 Task: Look for space in Markham, Canada from 7th July, 2023 to 15th July, 2023 for 6 adults in price range Rs.15000 to Rs.20000. Place can be entire place with 3 bedrooms having 3 beds and 3 bathrooms. Property type can be house, flat, guest house. Booking option can be shelf check-in. Required host language is English.
Action: Mouse moved to (378, 125)
Screenshot: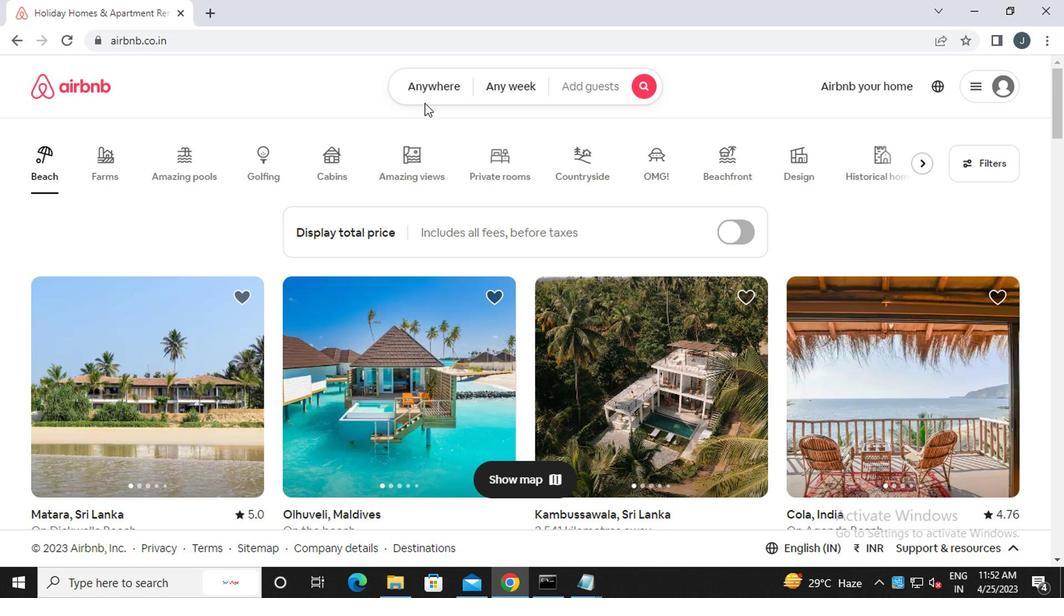
Action: Mouse pressed left at (378, 125)
Screenshot: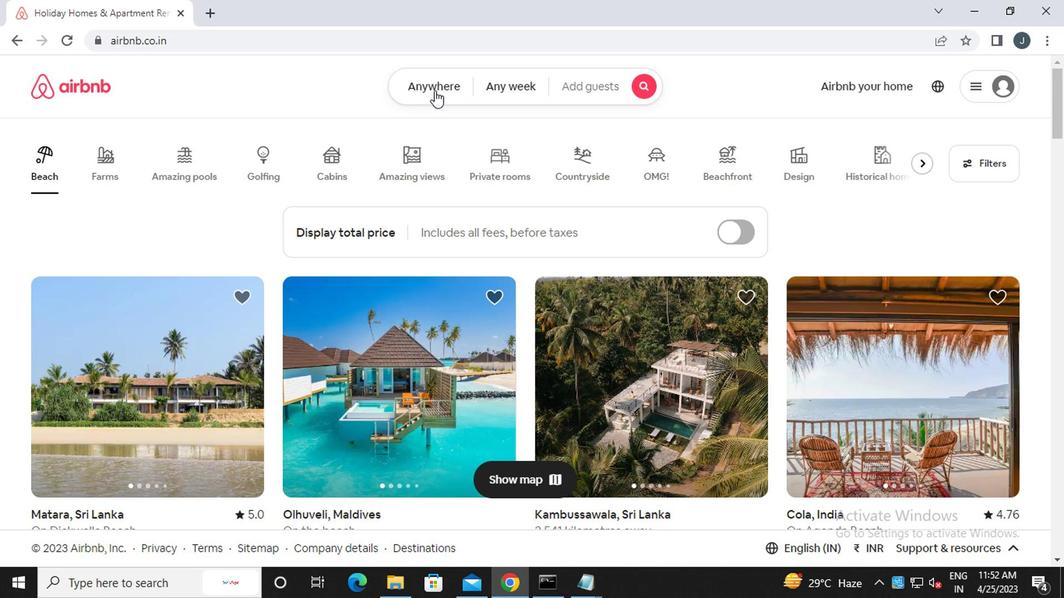 
Action: Mouse moved to (269, 172)
Screenshot: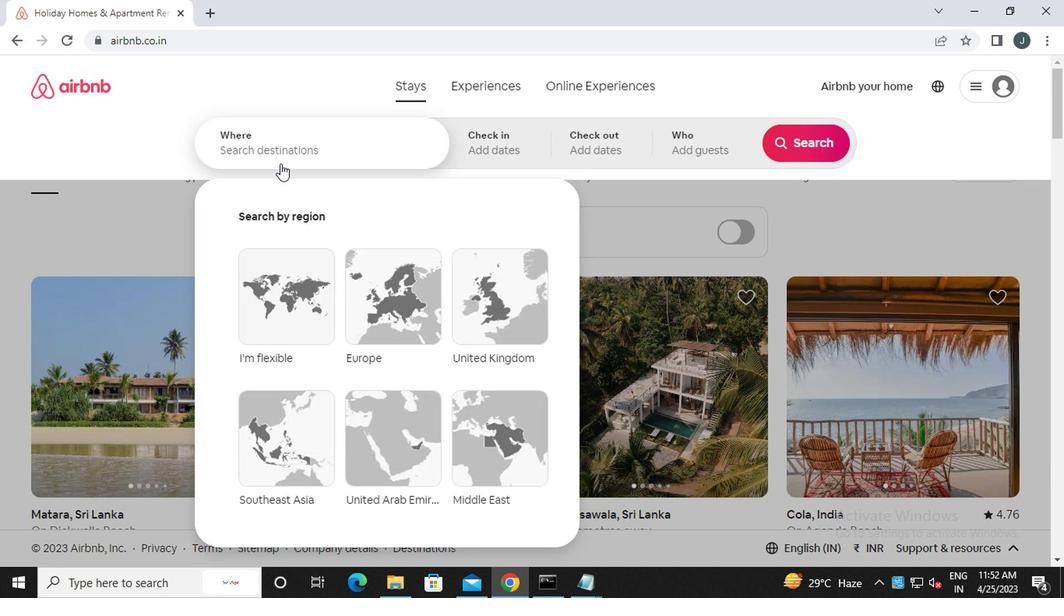 
Action: Mouse pressed left at (269, 172)
Screenshot: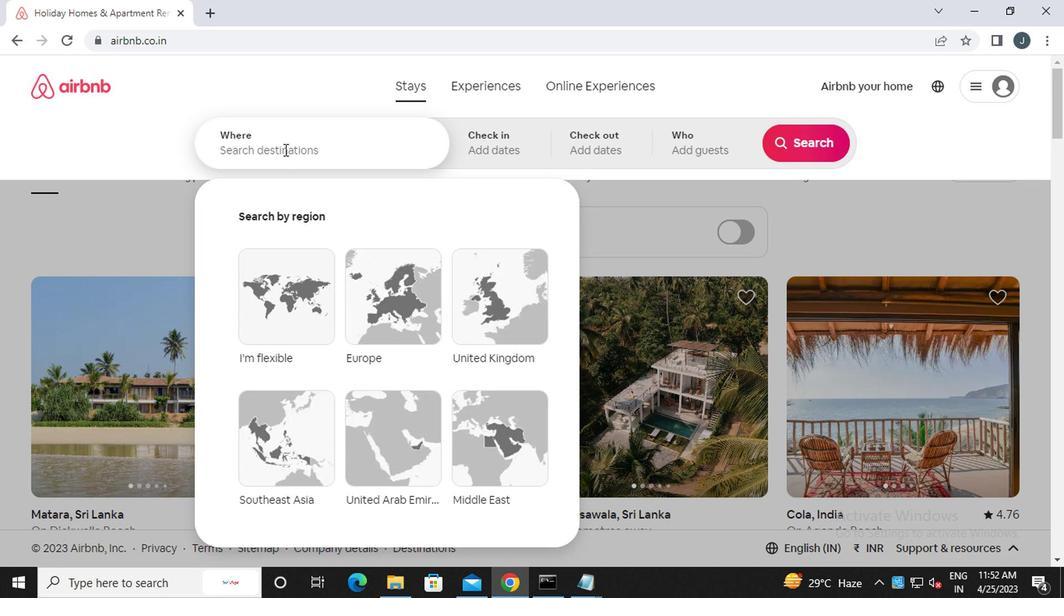 
Action: Key pressed m<Key.caps_lock>arkham,<Key.caps_lock>c<Key.caps_lock>anada
Screenshot: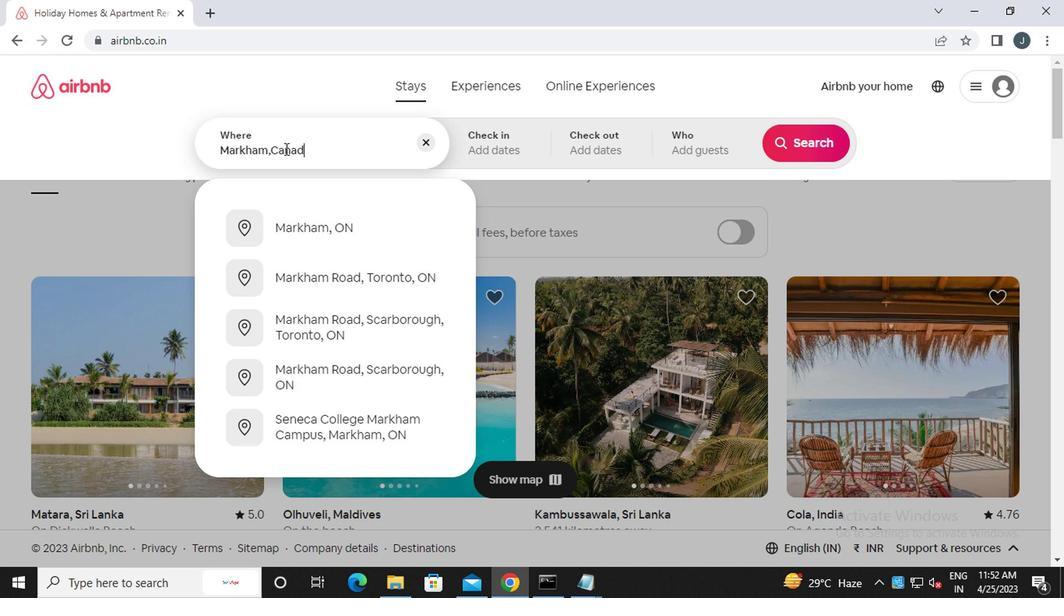 
Action: Mouse moved to (419, 170)
Screenshot: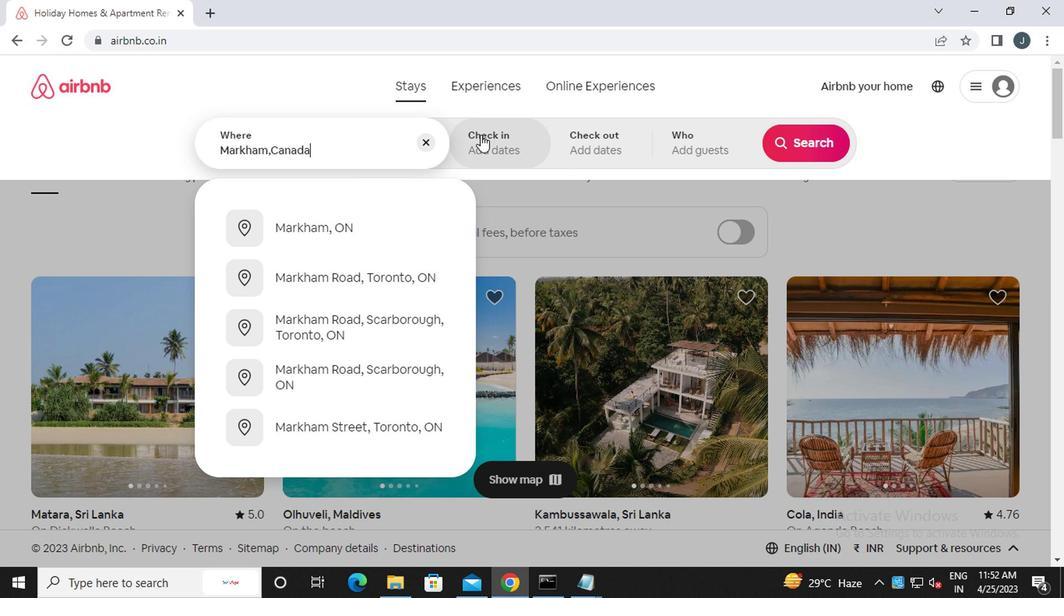 
Action: Mouse pressed left at (419, 170)
Screenshot: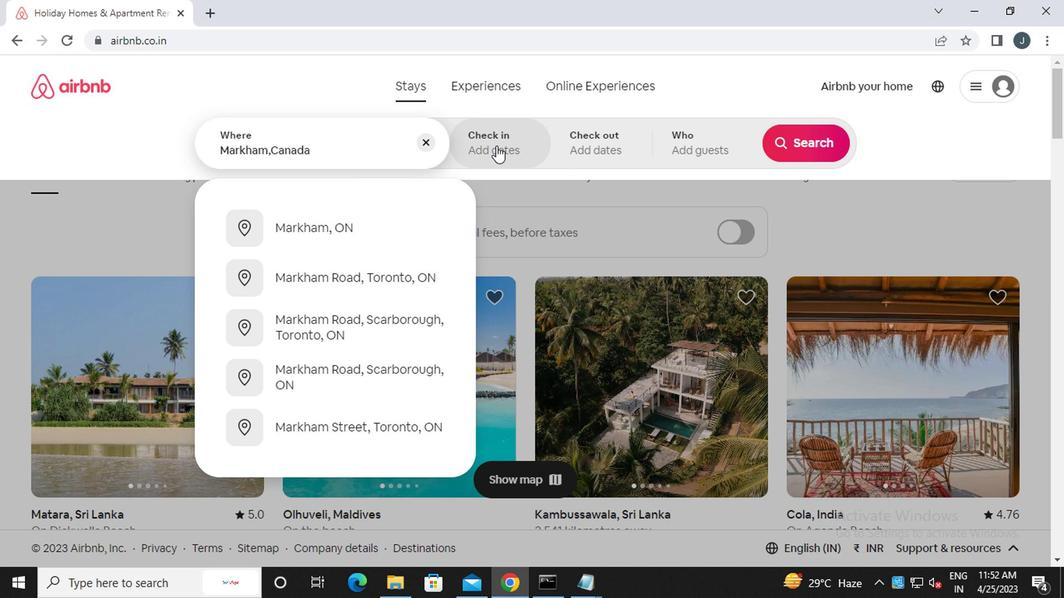 
Action: Mouse moved to (633, 253)
Screenshot: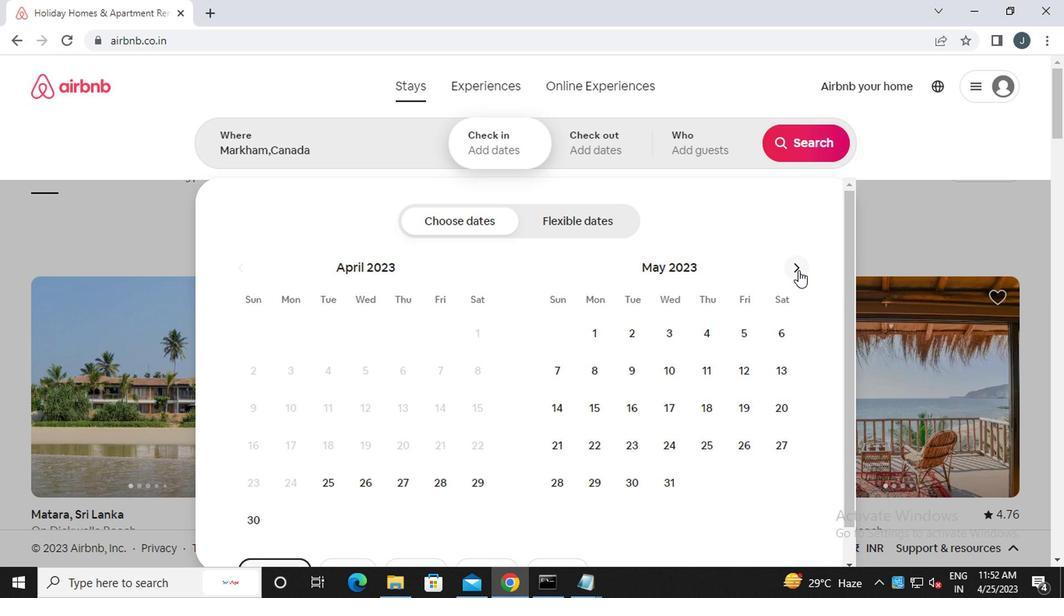 
Action: Mouse pressed left at (633, 253)
Screenshot: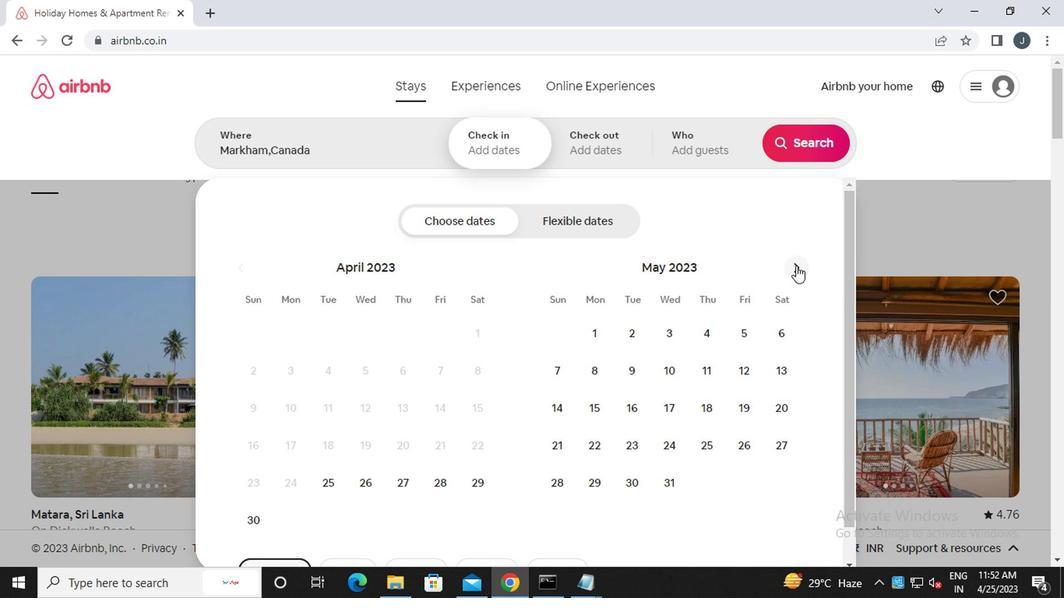 
Action: Mouse pressed left at (633, 253)
Screenshot: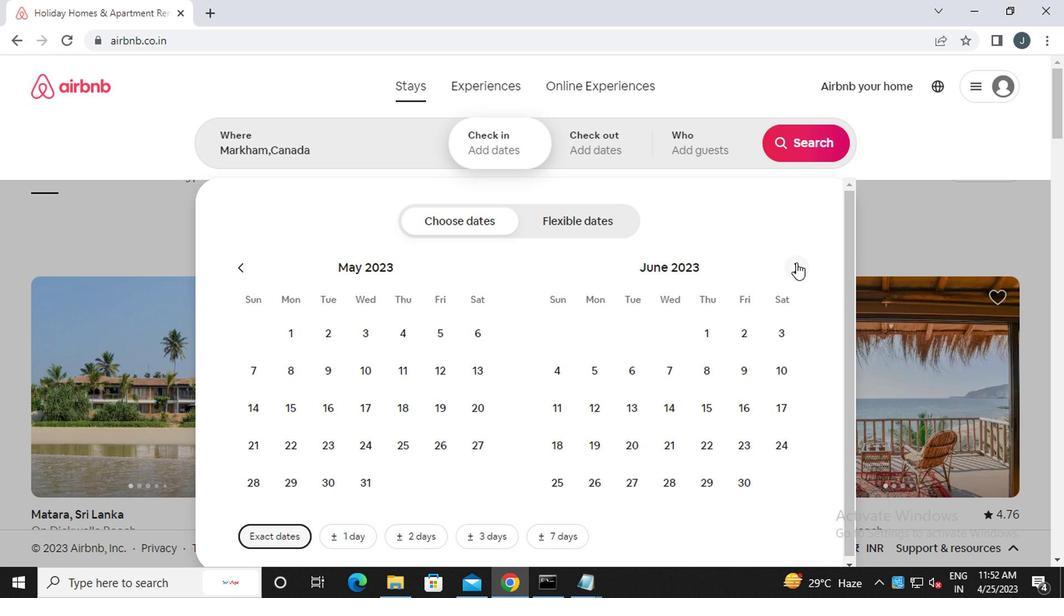 
Action: Mouse moved to (594, 334)
Screenshot: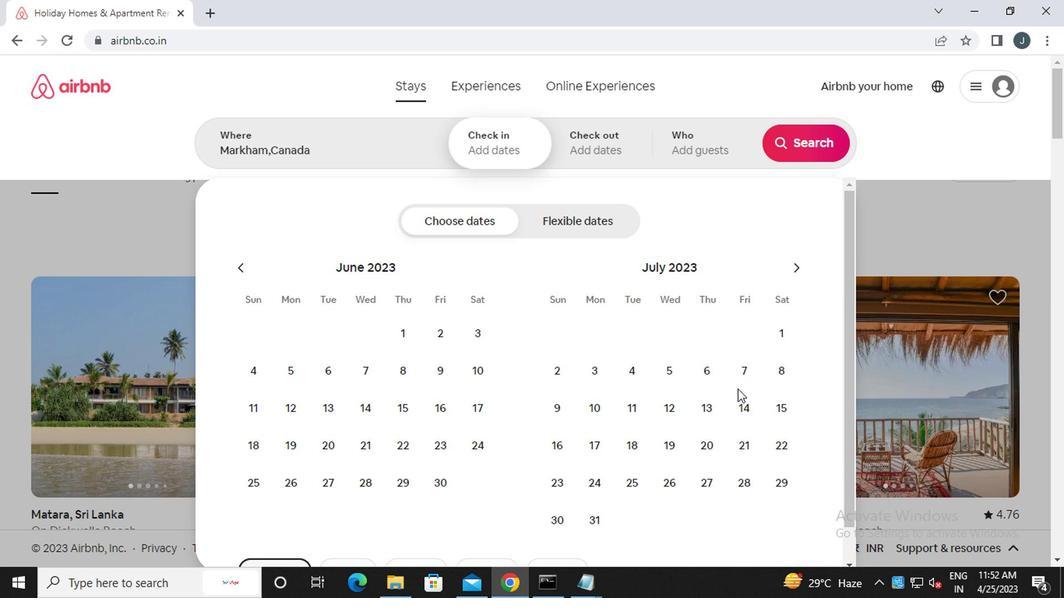 
Action: Mouse pressed left at (594, 334)
Screenshot: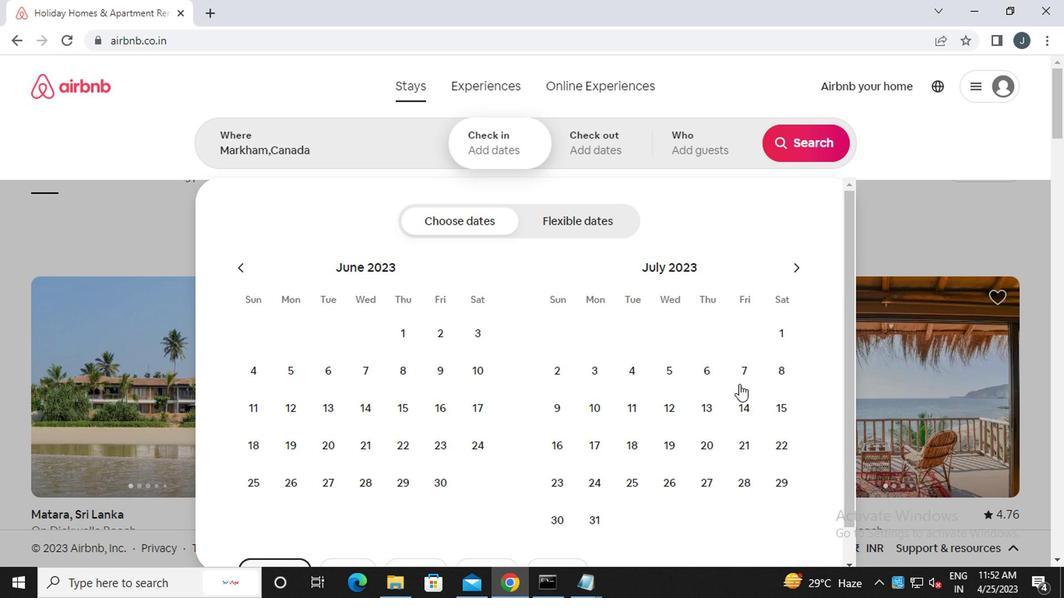 
Action: Mouse moved to (621, 353)
Screenshot: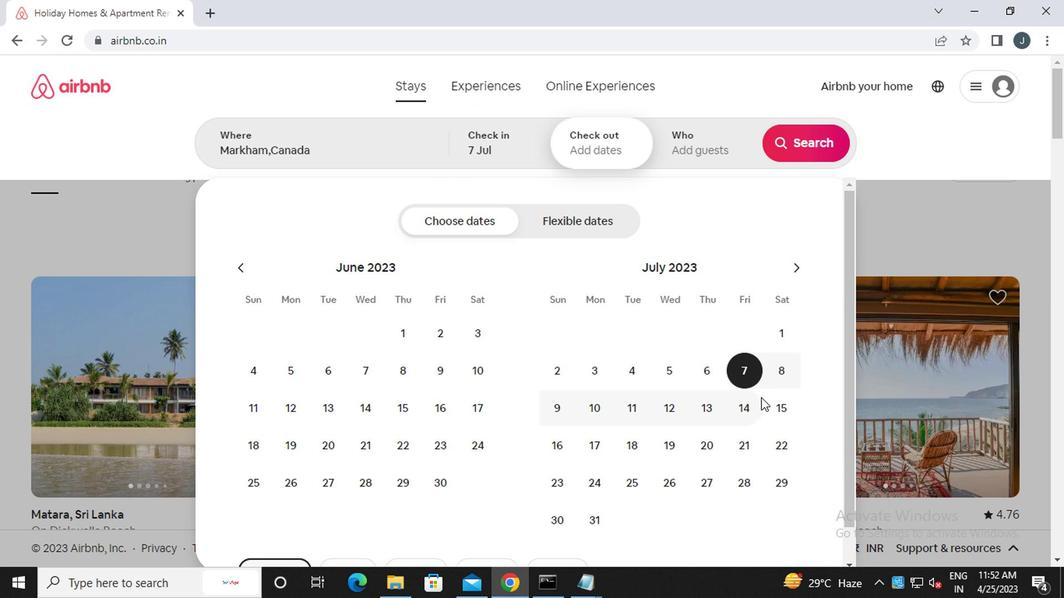 
Action: Mouse pressed left at (621, 353)
Screenshot: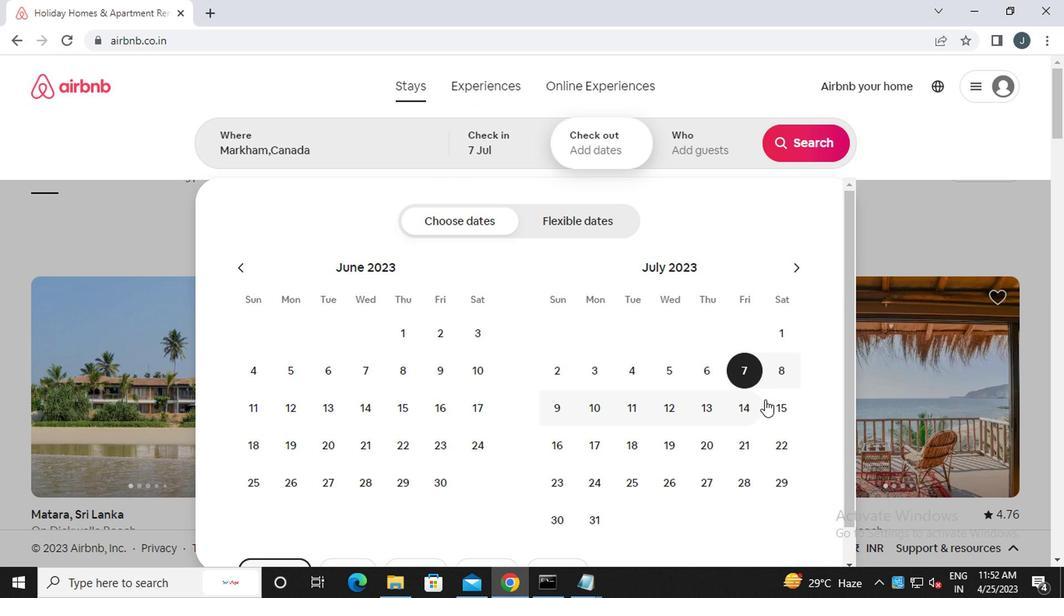 
Action: Mouse moved to (569, 174)
Screenshot: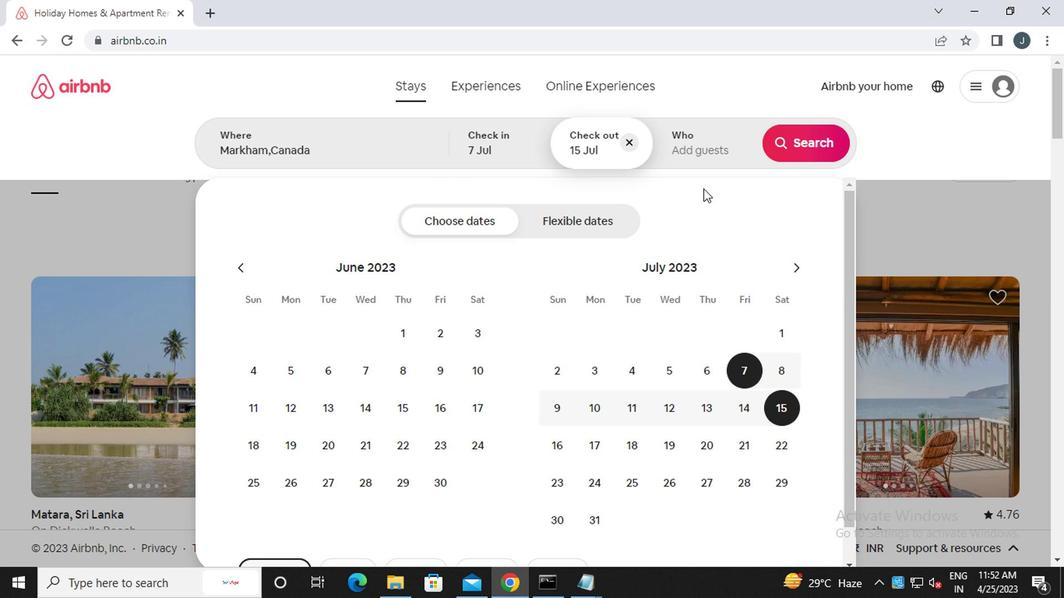 
Action: Mouse pressed left at (569, 174)
Screenshot: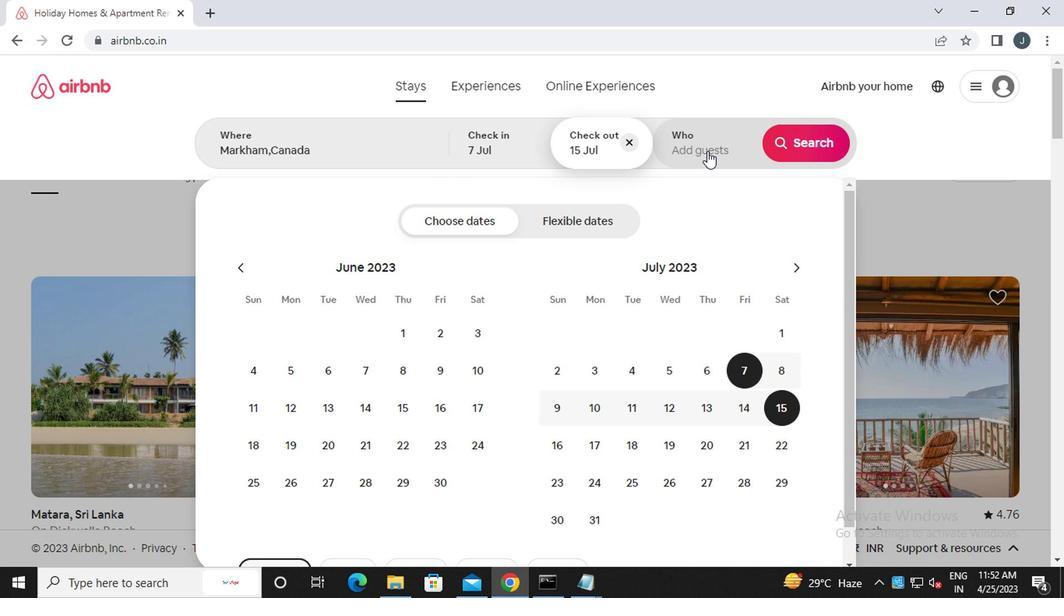 
Action: Mouse moved to (645, 226)
Screenshot: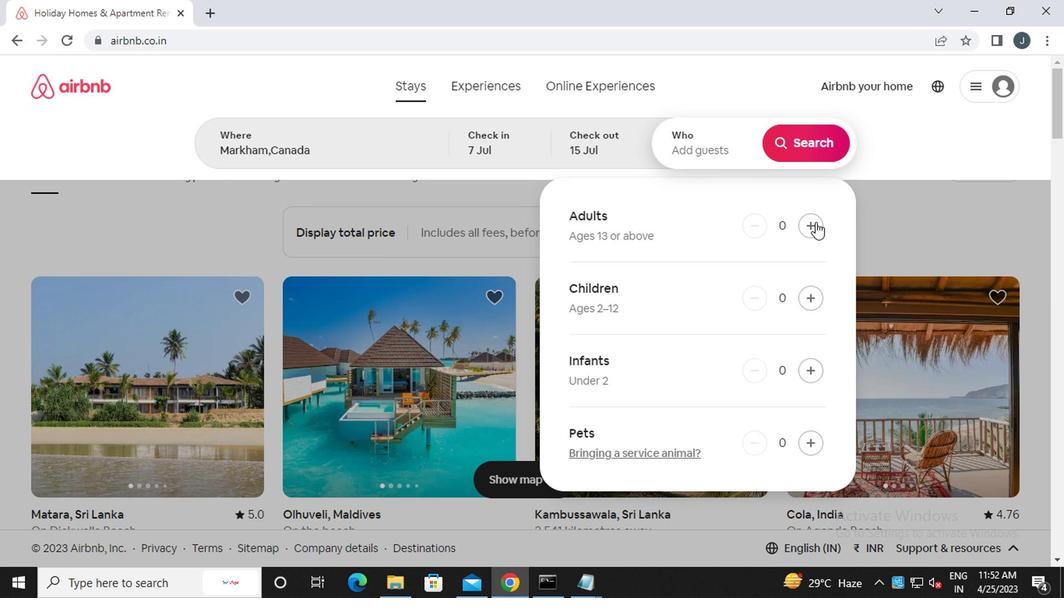 
Action: Mouse pressed left at (645, 226)
Screenshot: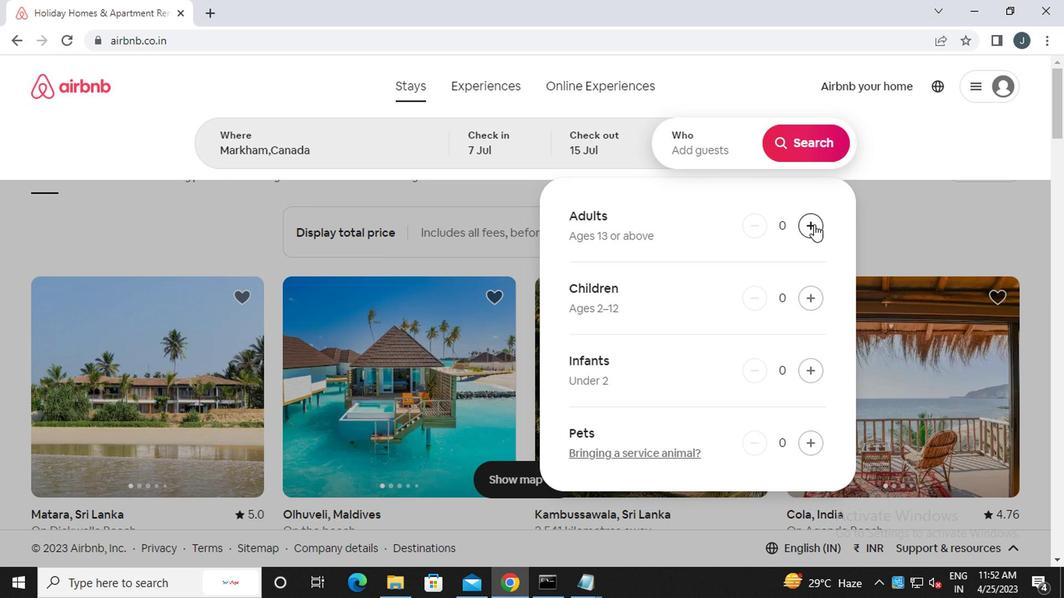 
Action: Mouse moved to (646, 226)
Screenshot: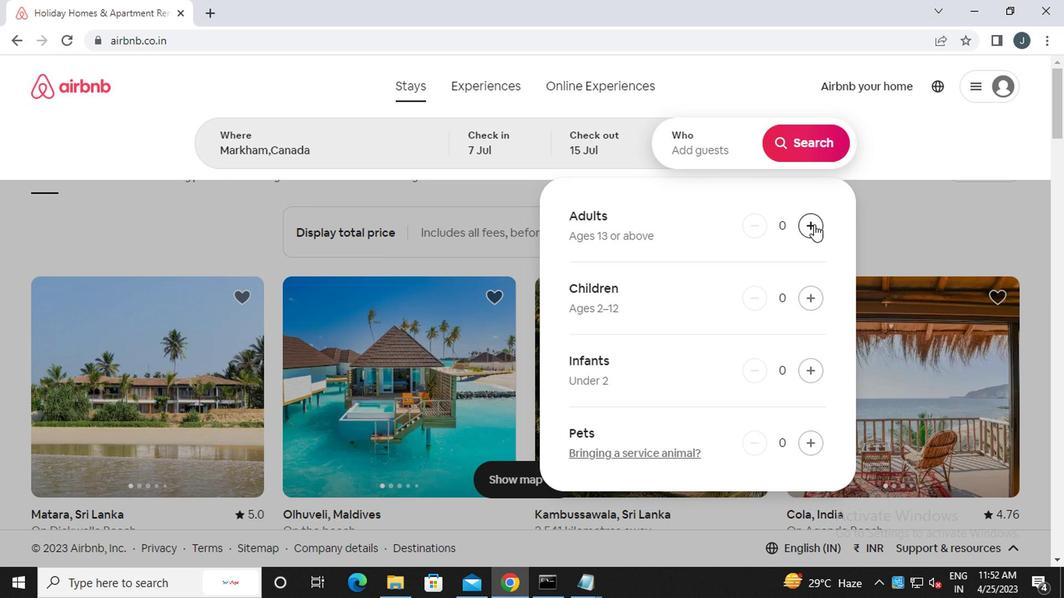 
Action: Mouse pressed left at (646, 226)
Screenshot: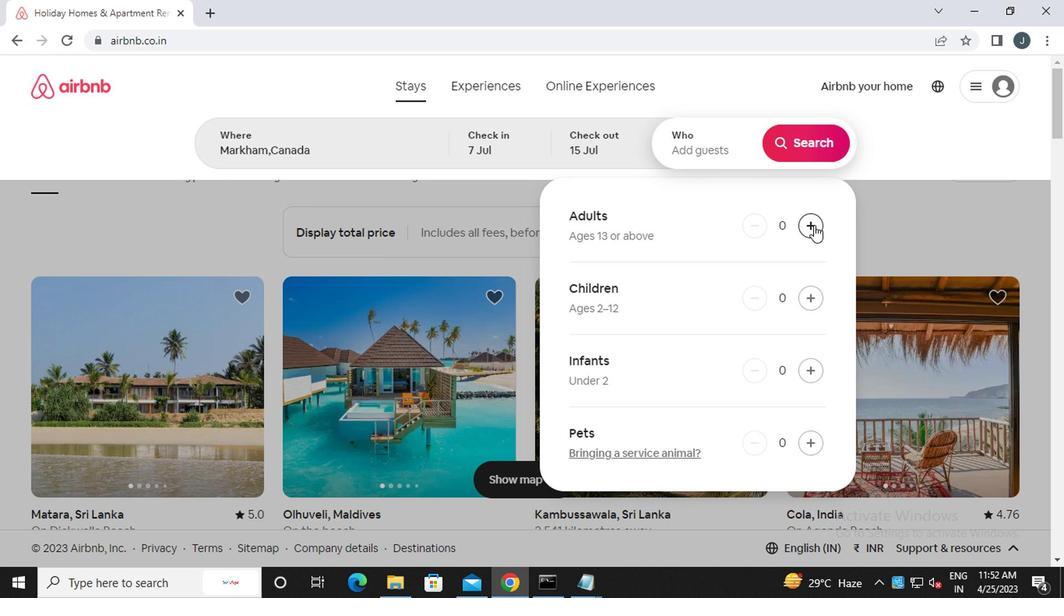 
Action: Mouse pressed left at (646, 226)
Screenshot: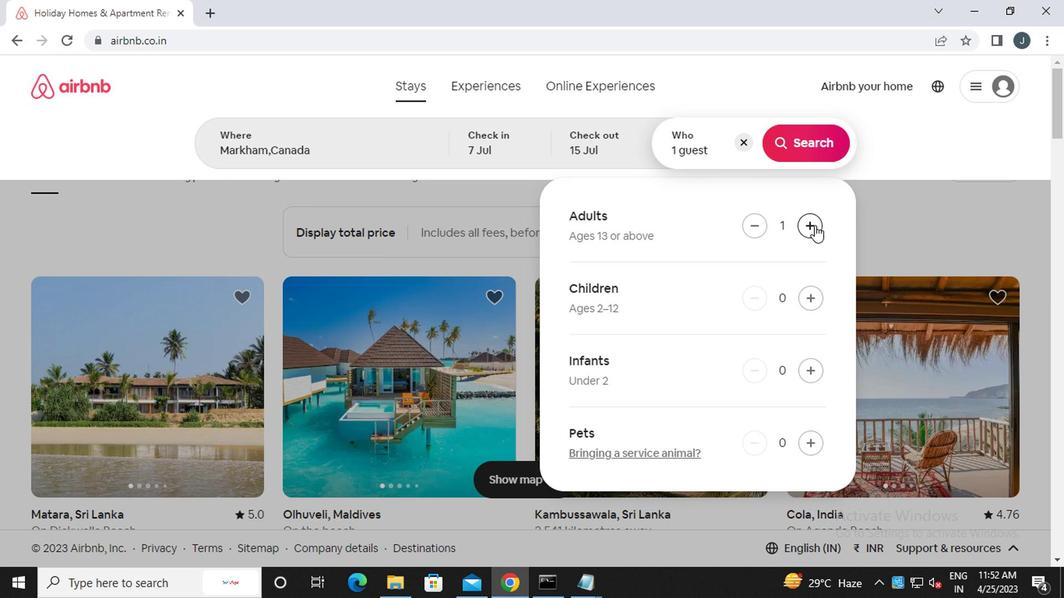 
Action: Mouse pressed left at (646, 226)
Screenshot: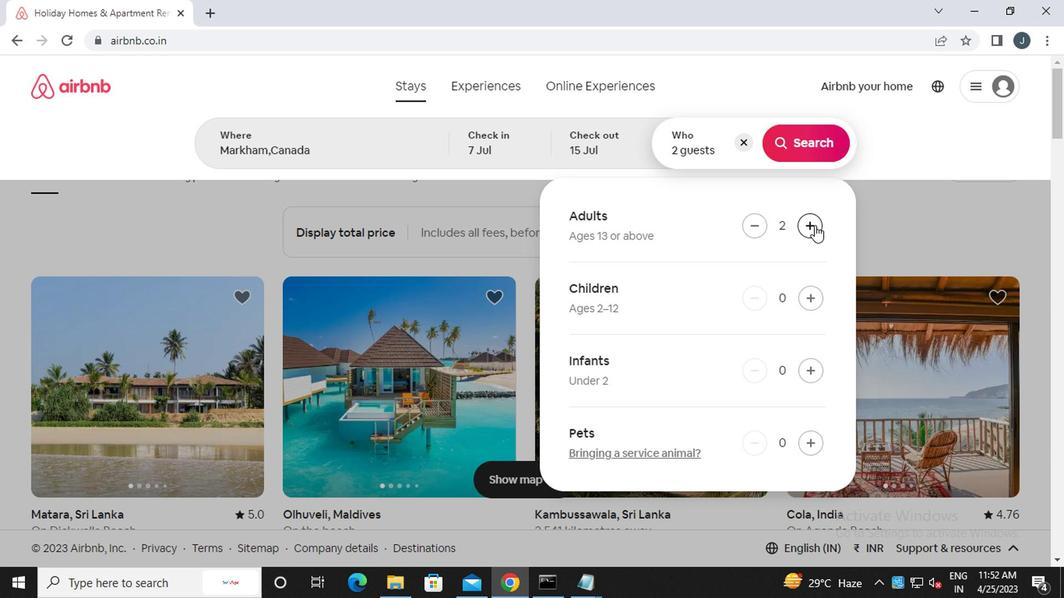 
Action: Mouse pressed left at (646, 226)
Screenshot: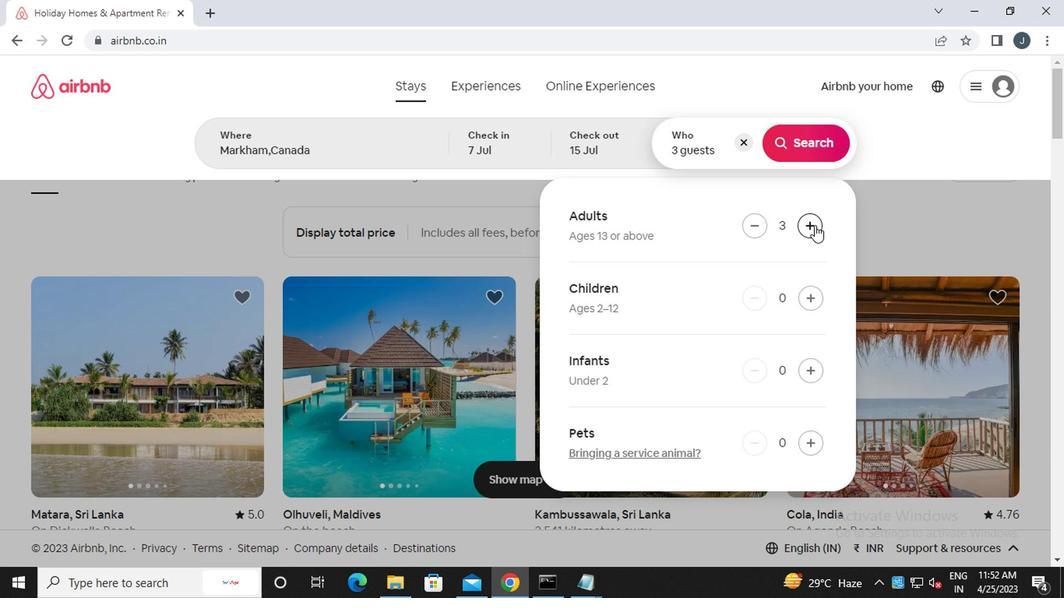 
Action: Mouse pressed left at (646, 226)
Screenshot: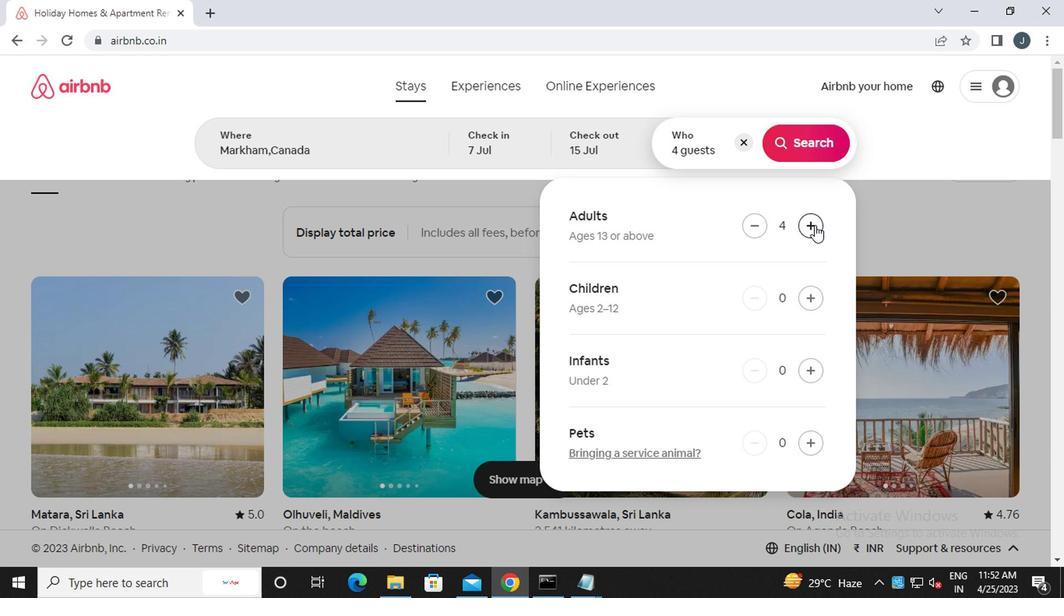
Action: Mouse moved to (645, 170)
Screenshot: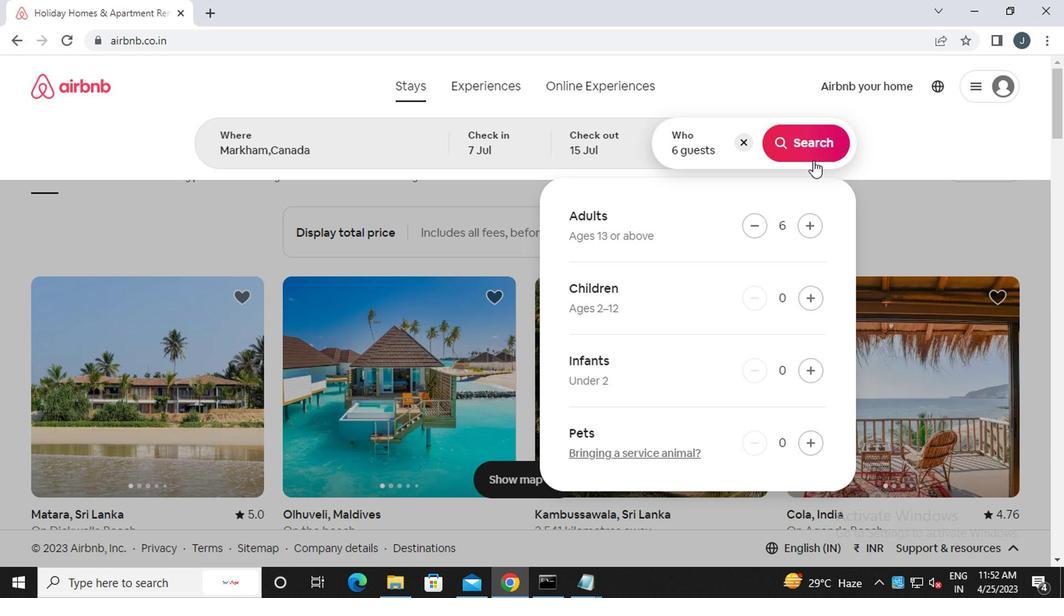 
Action: Mouse pressed left at (645, 170)
Screenshot: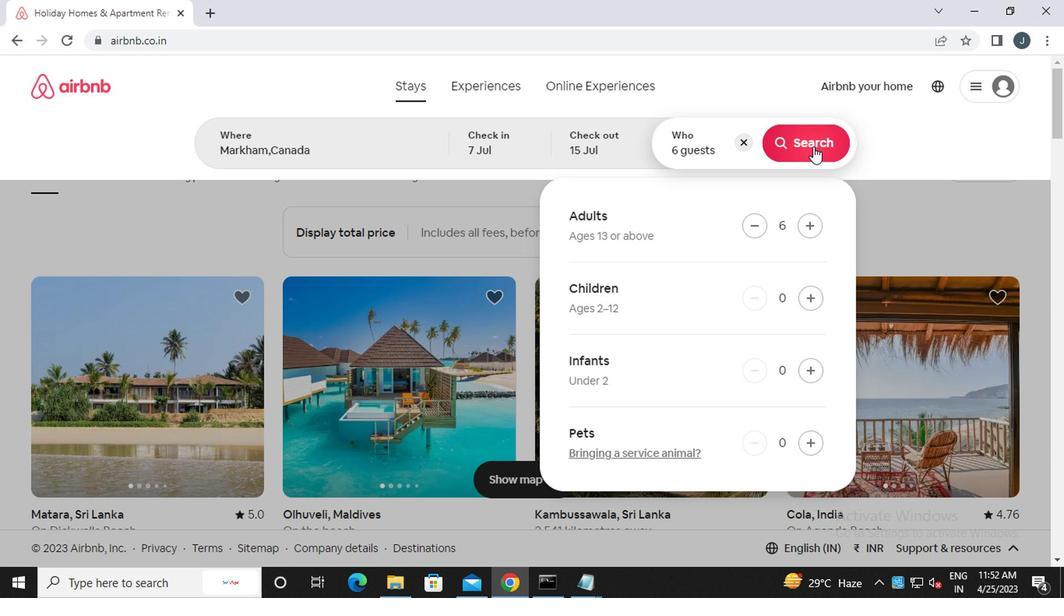 
Action: Mouse moved to (782, 165)
Screenshot: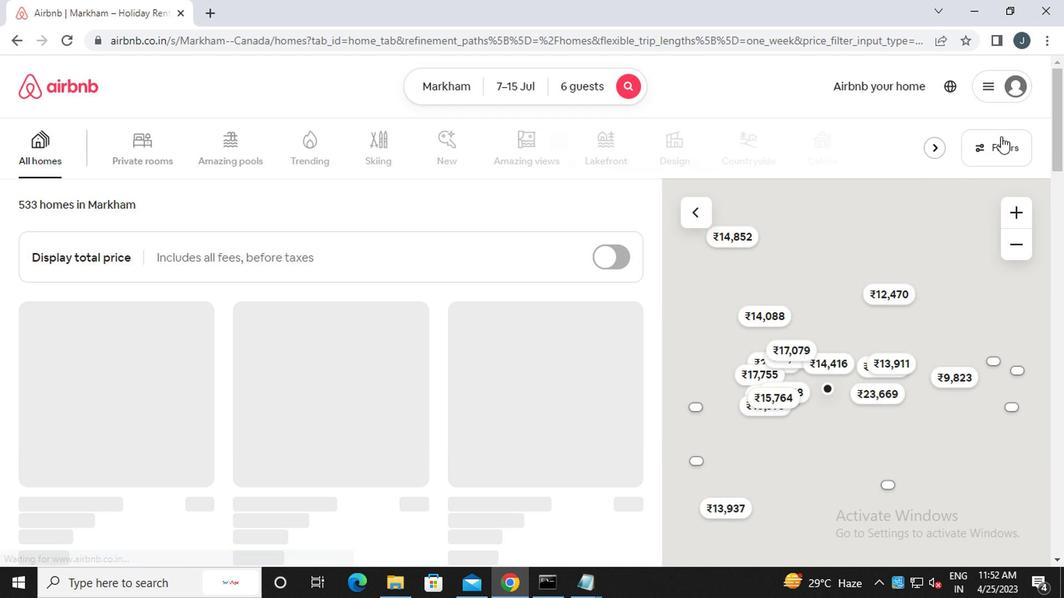 
Action: Mouse pressed left at (782, 165)
Screenshot: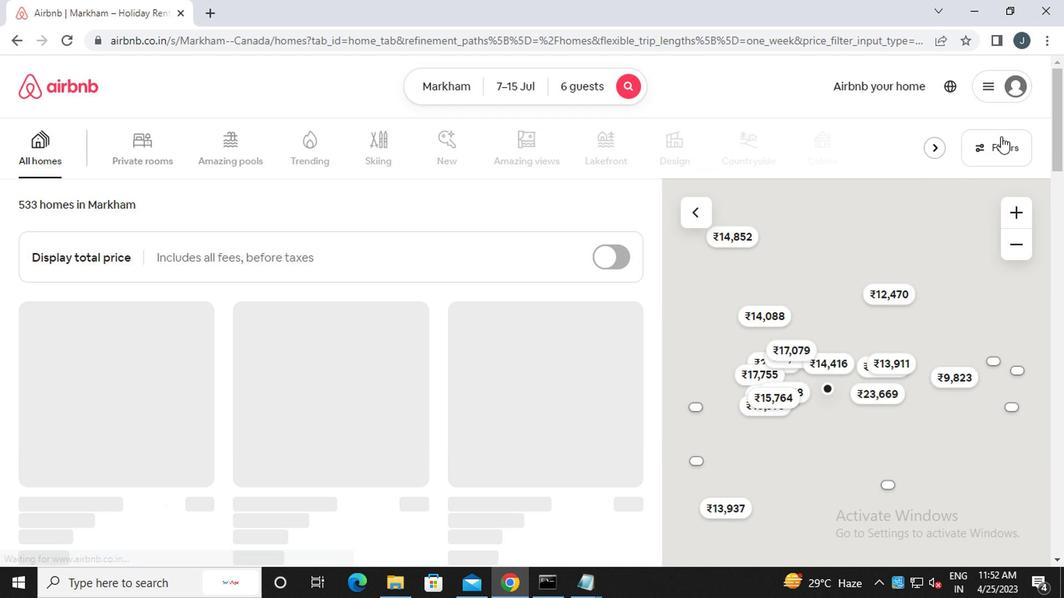 
Action: Mouse moved to (305, 310)
Screenshot: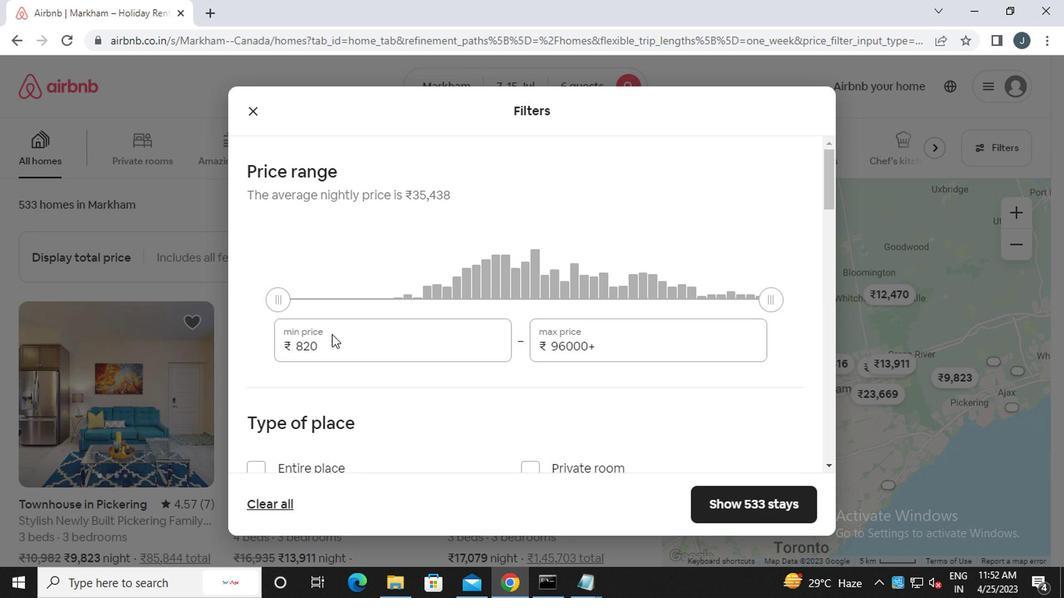 
Action: Mouse pressed left at (305, 310)
Screenshot: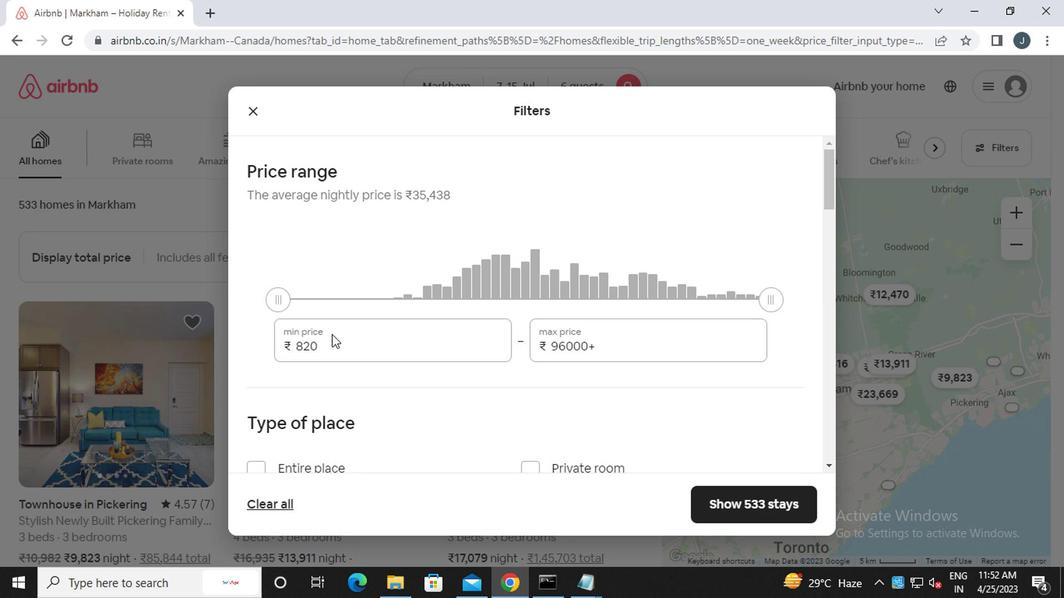 
Action: Mouse moved to (302, 310)
Screenshot: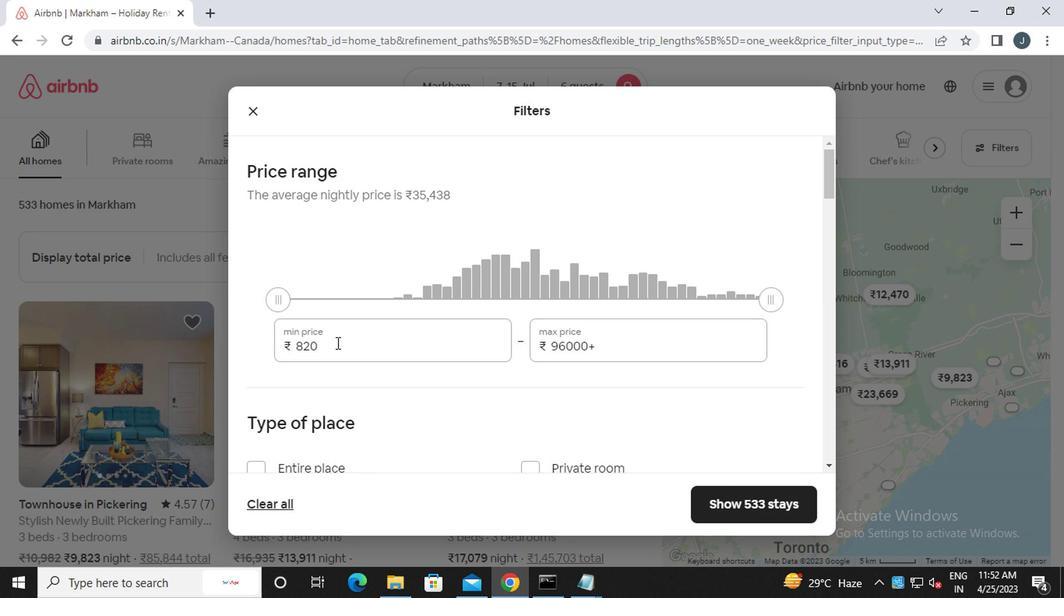 
Action: Key pressed <Key.backspace><Key.backspace><Key.backspace><<97>><<101>><<96>><<96>><<96>>
Screenshot: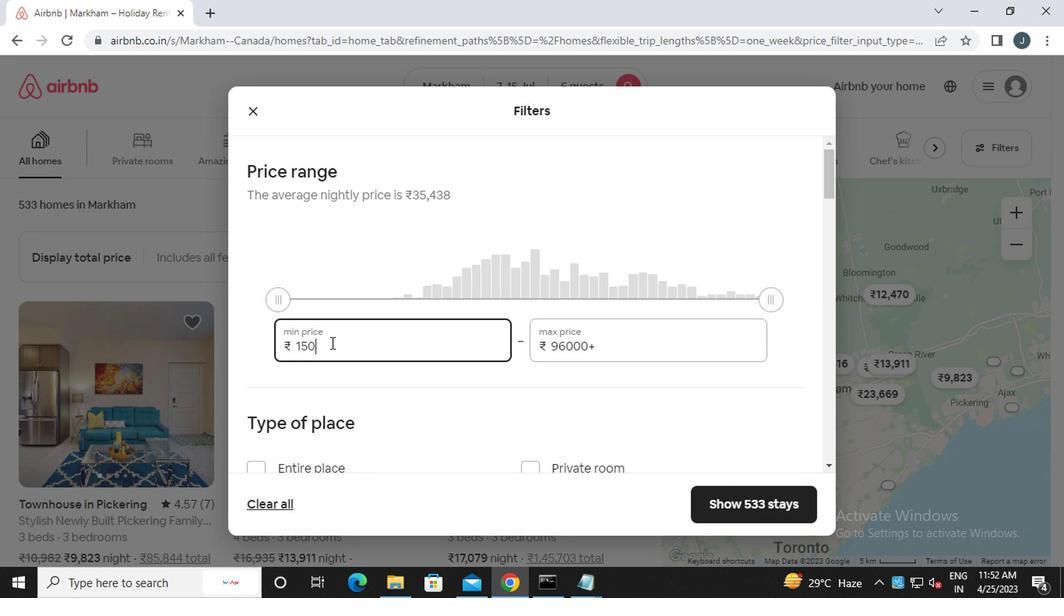 
Action: Mouse moved to (533, 310)
Screenshot: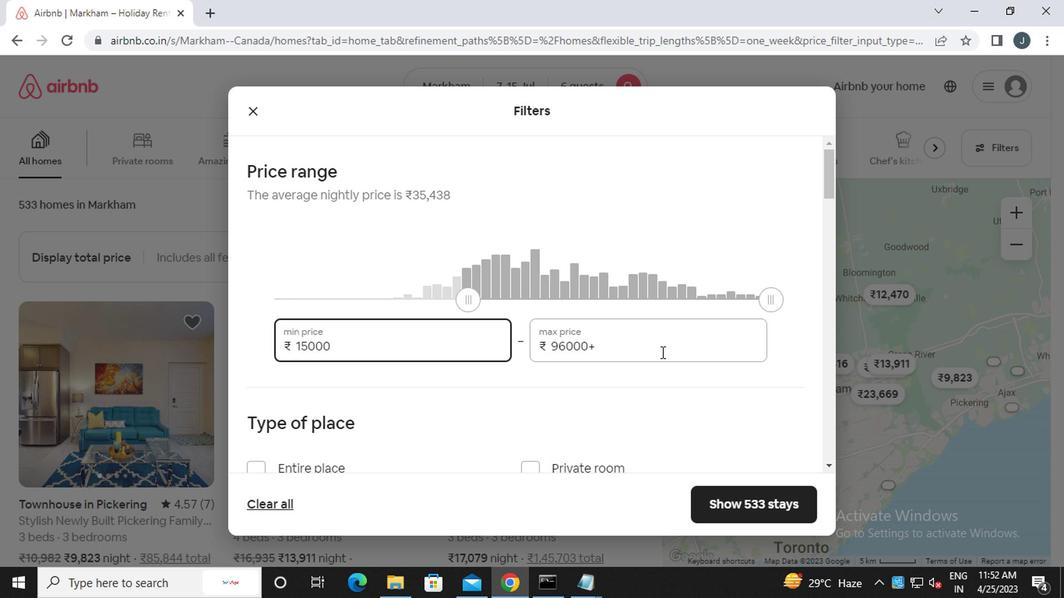 
Action: Mouse pressed left at (533, 310)
Screenshot: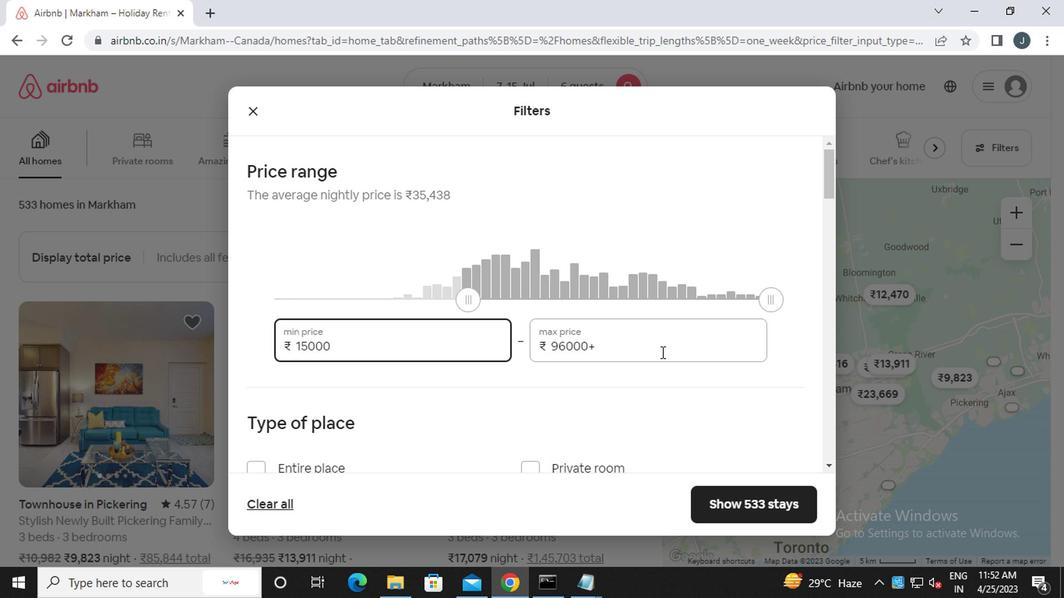 
Action: Mouse moved to (535, 313)
Screenshot: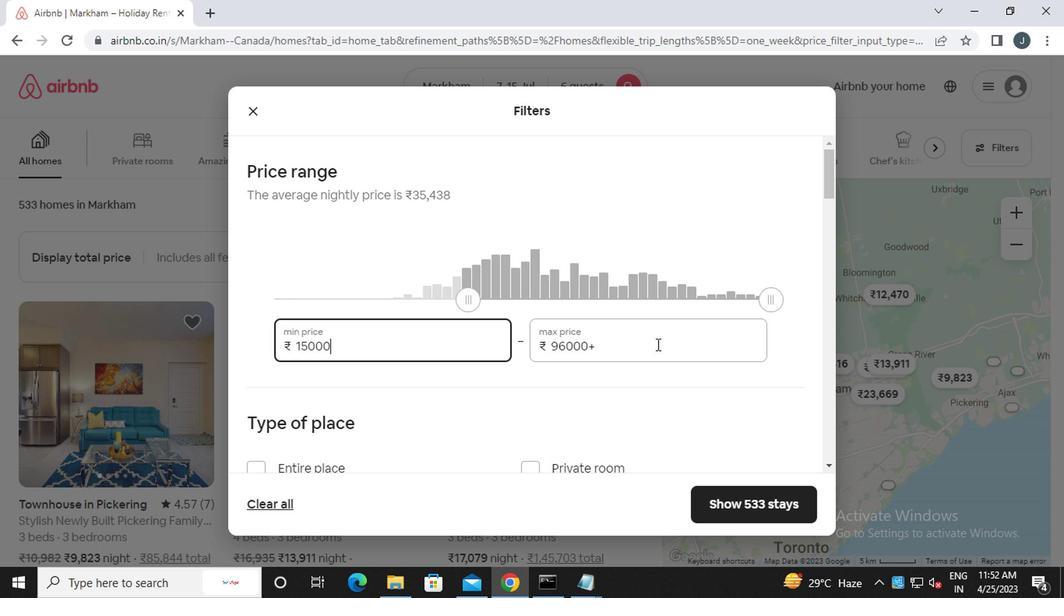
Action: Key pressed <Key.backspace><Key.backspace><Key.backspace><Key.backspace><Key.backspace><Key.backspace><Key.backspace><Key.backspace><Key.backspace><Key.backspace><Key.backspace><<98>><<96>><<96>><<96>><<96>>
Screenshot: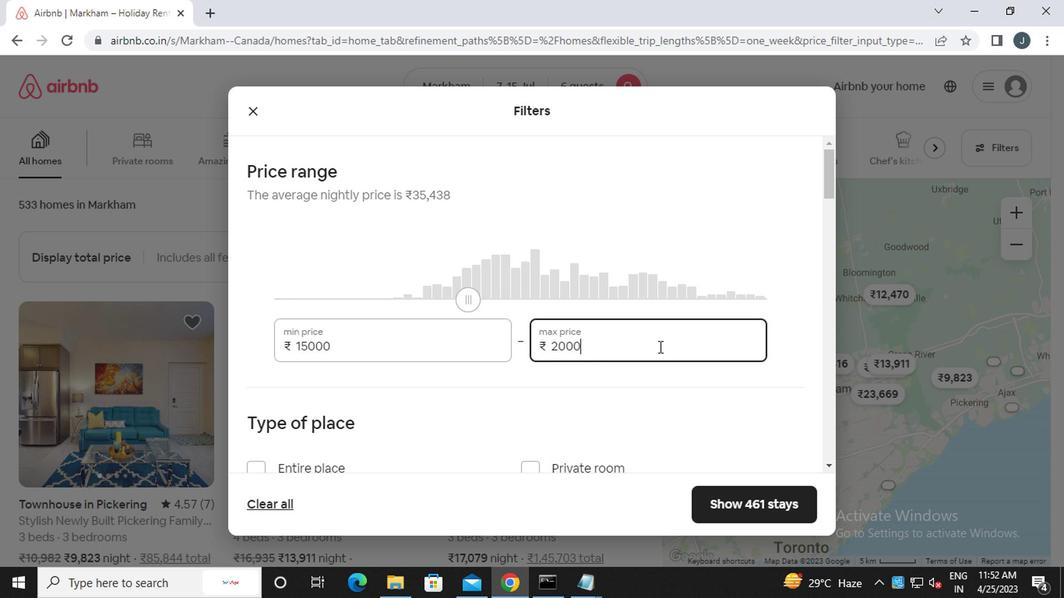 
Action: Mouse moved to (447, 345)
Screenshot: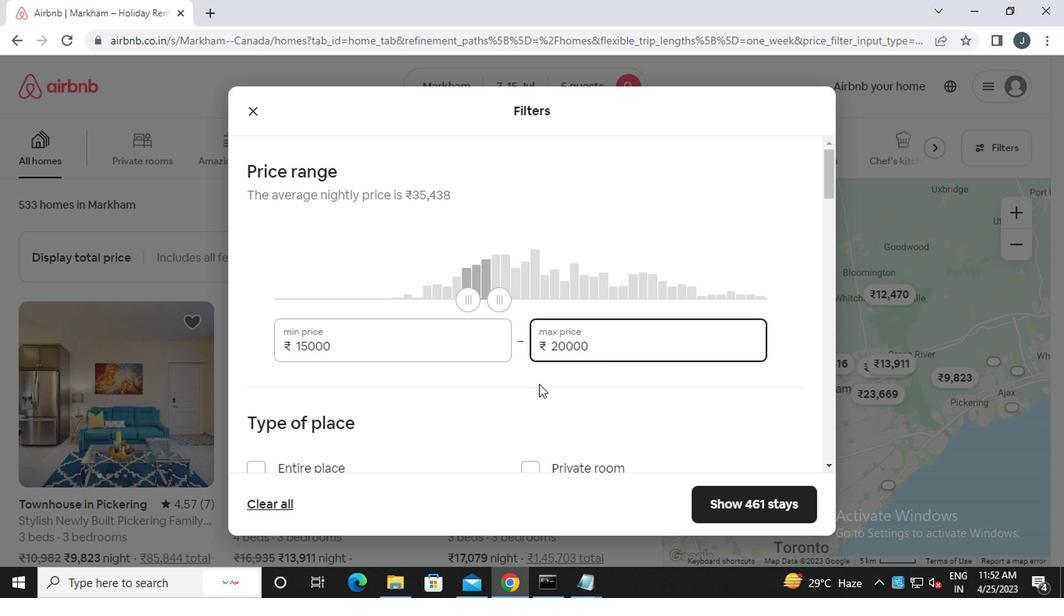 
Action: Mouse scrolled (447, 344) with delta (0, 0)
Screenshot: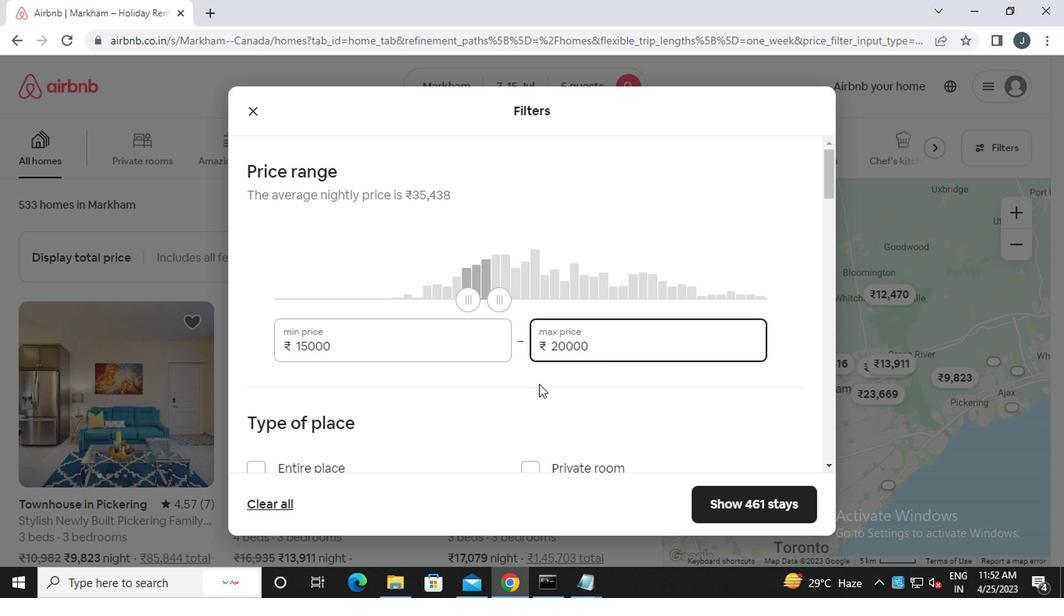 
Action: Mouse moved to (446, 346)
Screenshot: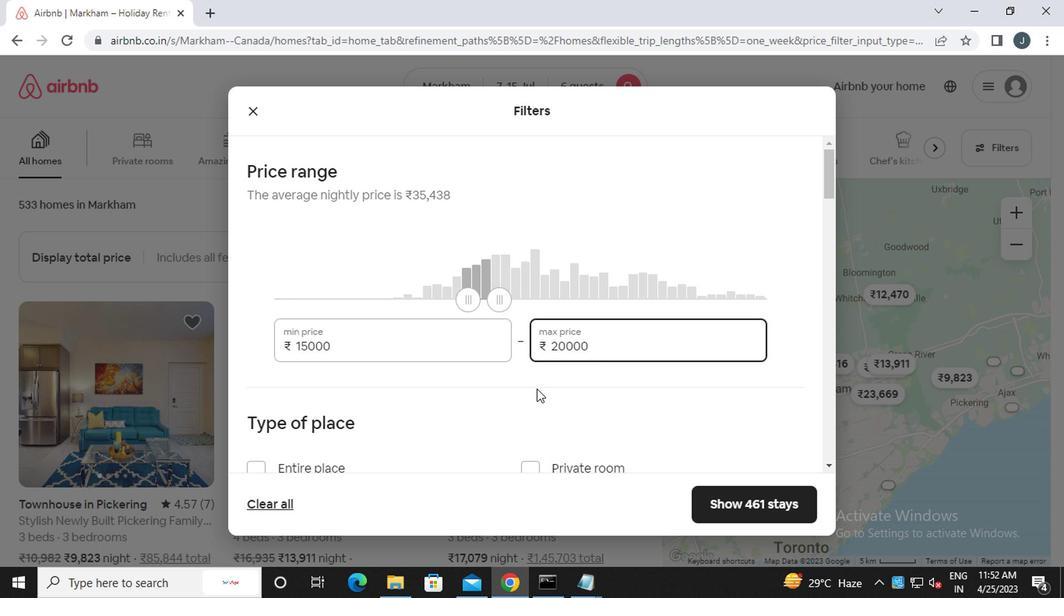 
Action: Mouse scrolled (446, 345) with delta (0, 0)
Screenshot: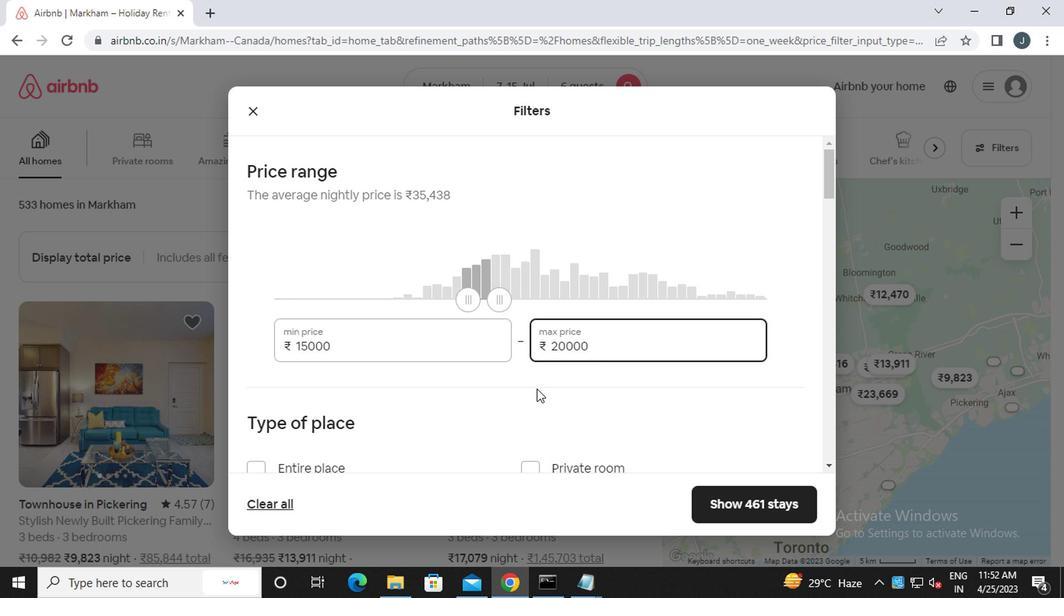 
Action: Mouse moved to (446, 346)
Screenshot: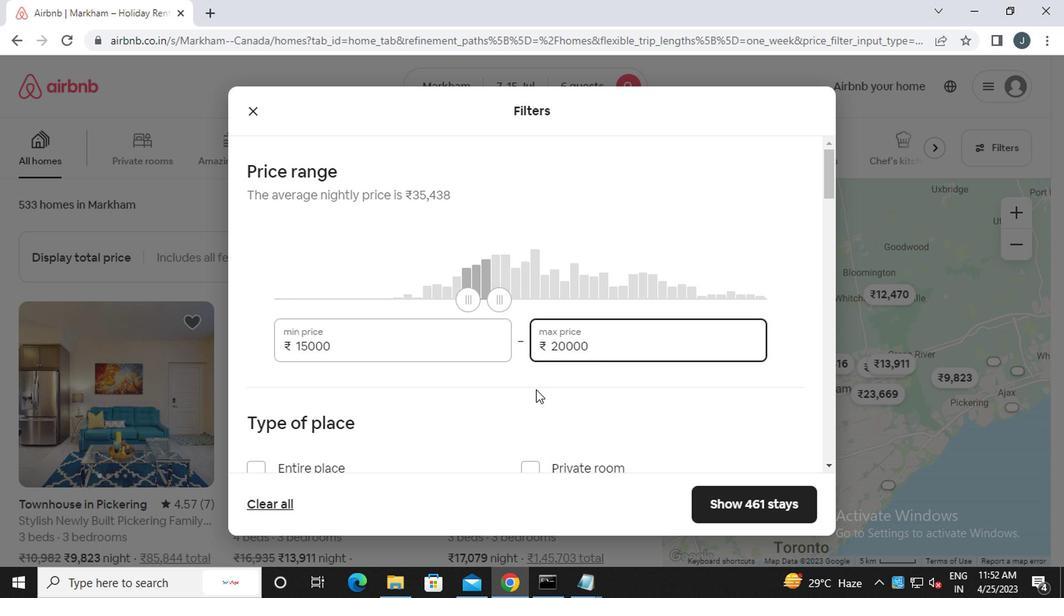 
Action: Mouse scrolled (446, 345) with delta (0, 0)
Screenshot: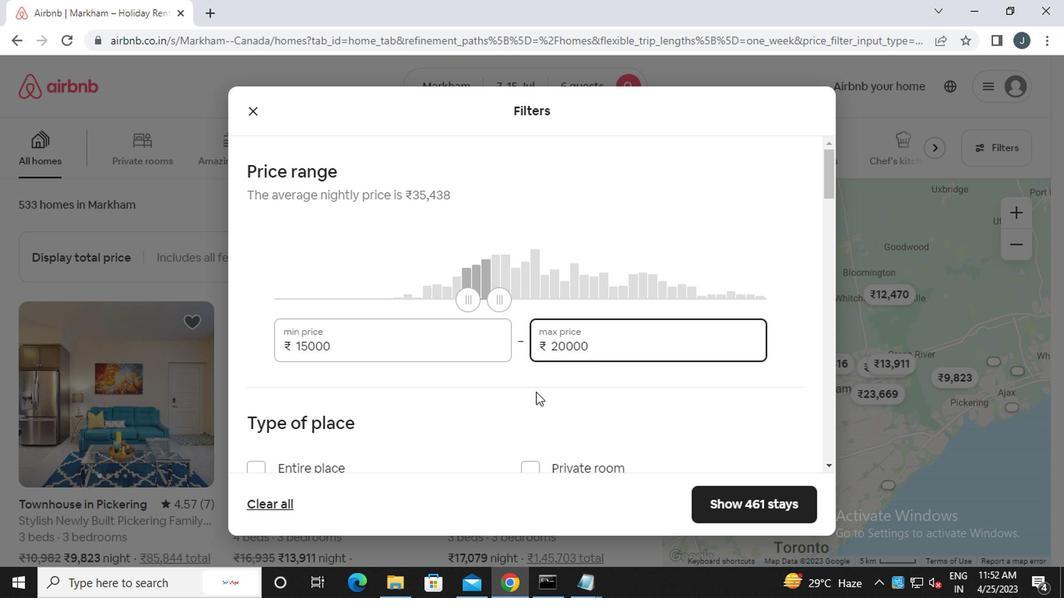 
Action: Mouse moved to (446, 347)
Screenshot: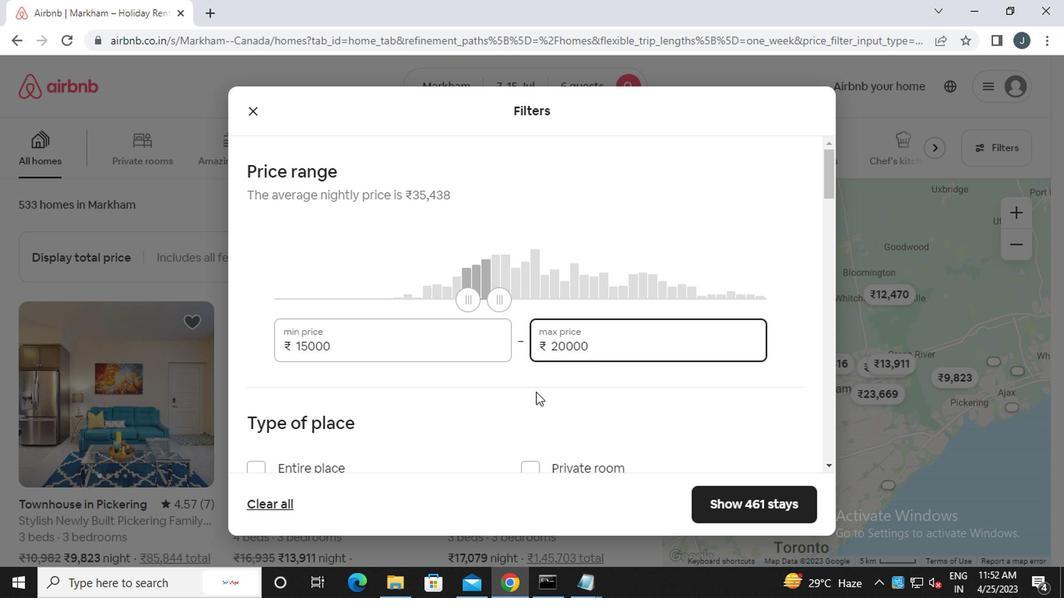 
Action: Mouse scrolled (446, 347) with delta (0, 0)
Screenshot: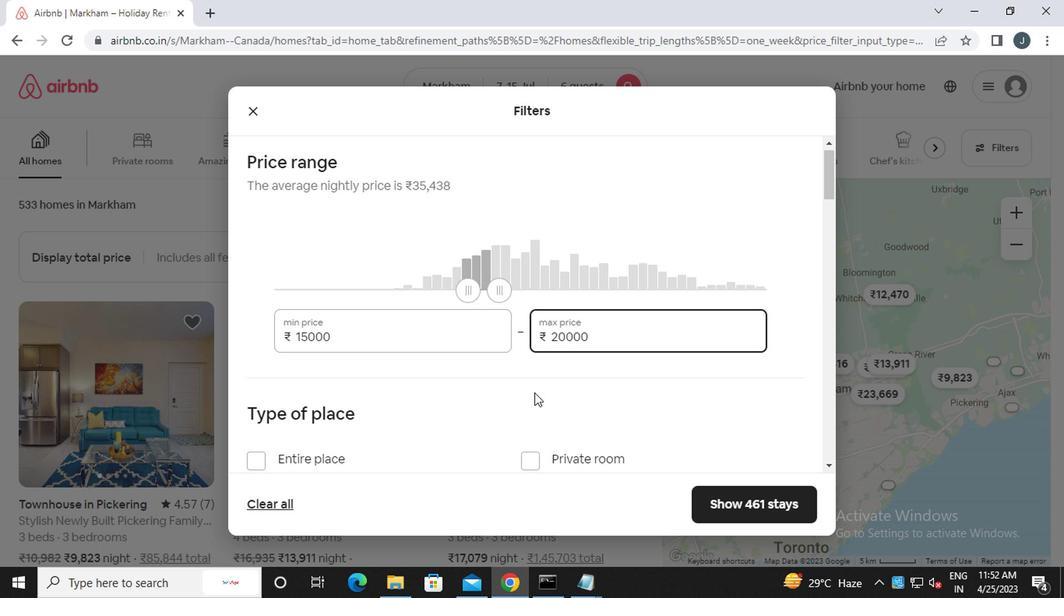
Action: Mouse moved to (253, 180)
Screenshot: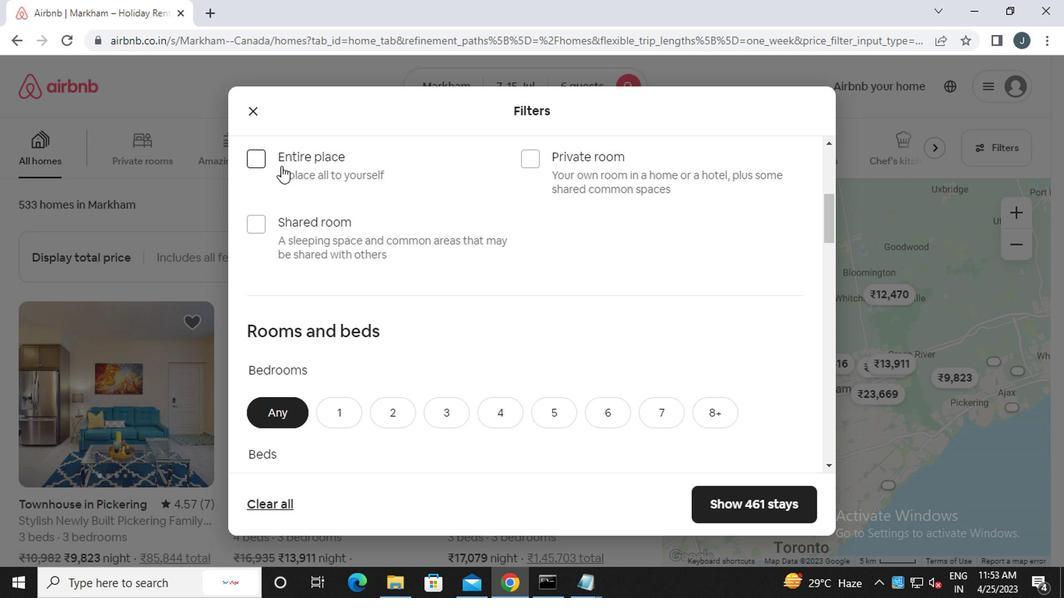 
Action: Mouse pressed left at (253, 180)
Screenshot: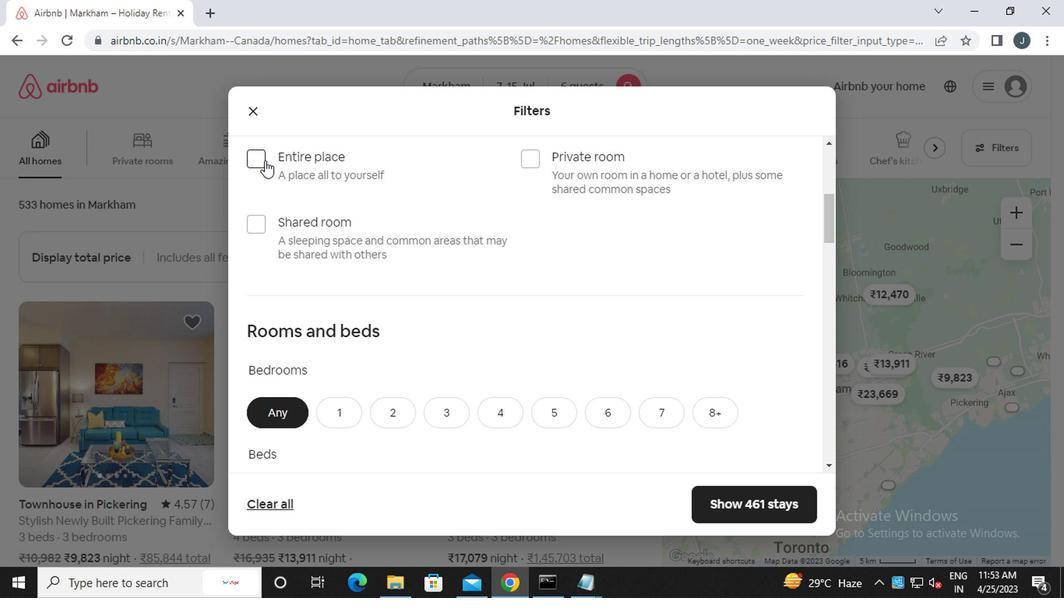 
Action: Mouse moved to (406, 269)
Screenshot: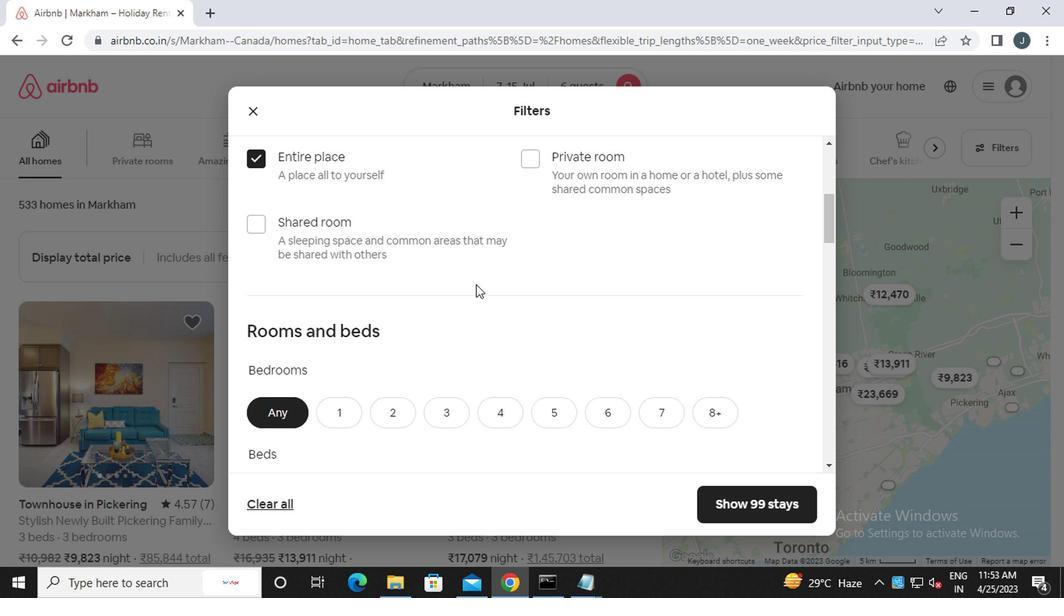 
Action: Mouse scrolled (406, 269) with delta (0, 0)
Screenshot: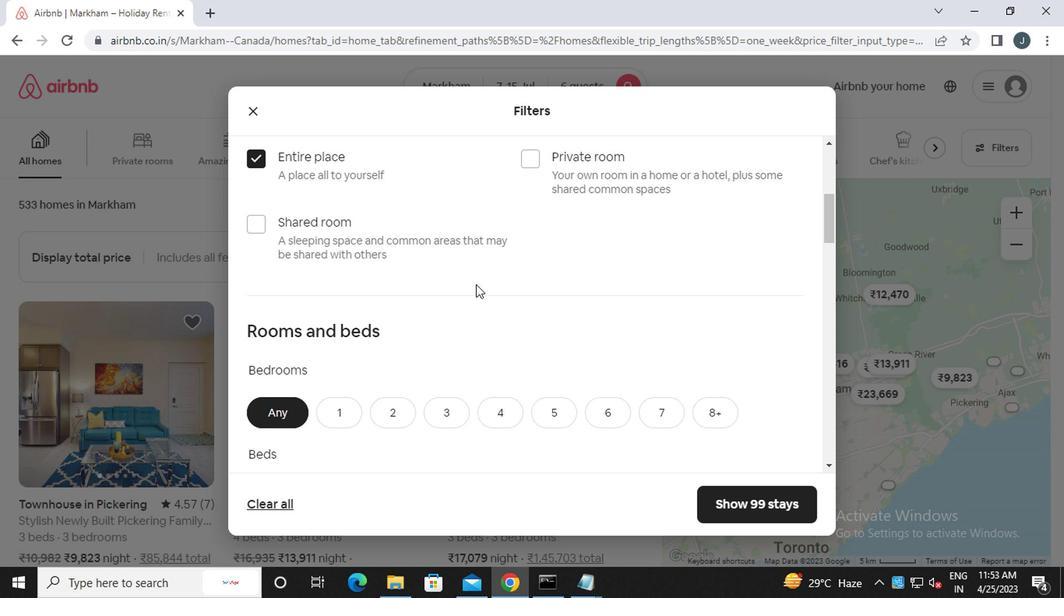 
Action: Mouse moved to (406, 269)
Screenshot: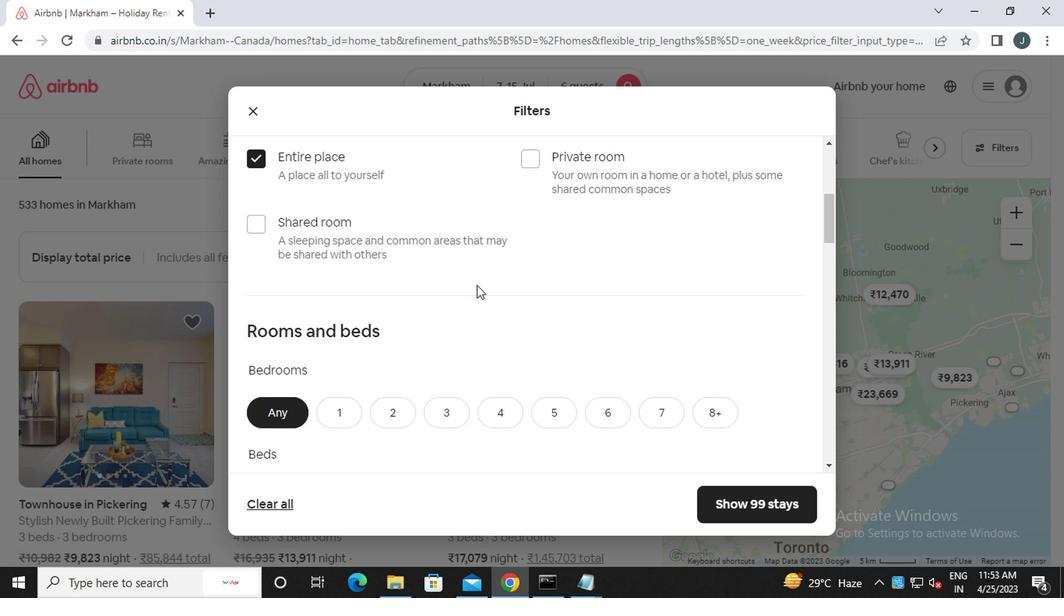 
Action: Mouse scrolled (406, 269) with delta (0, 0)
Screenshot: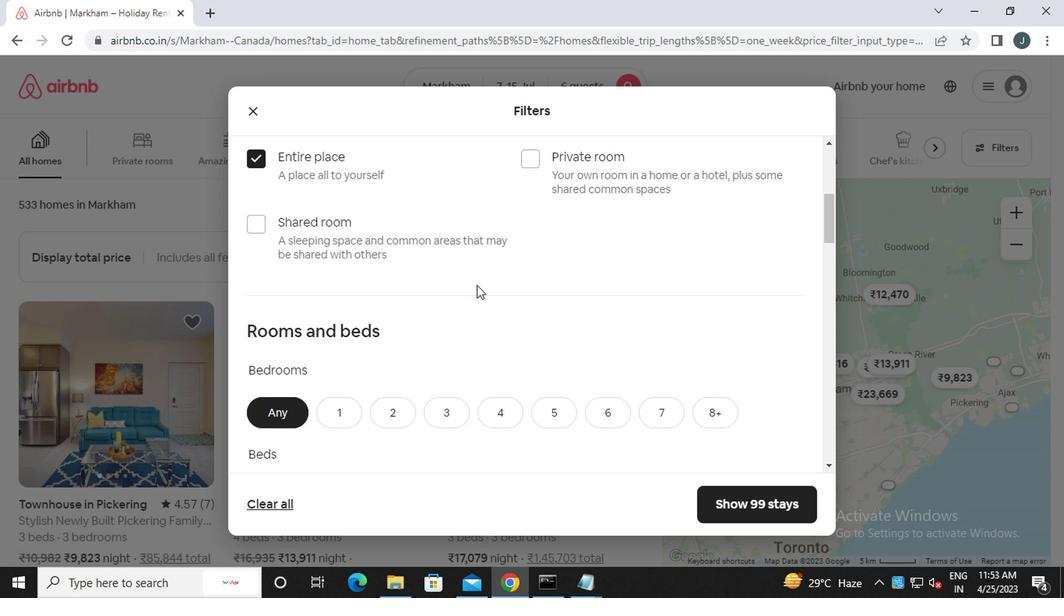 
Action: Mouse moved to (406, 270)
Screenshot: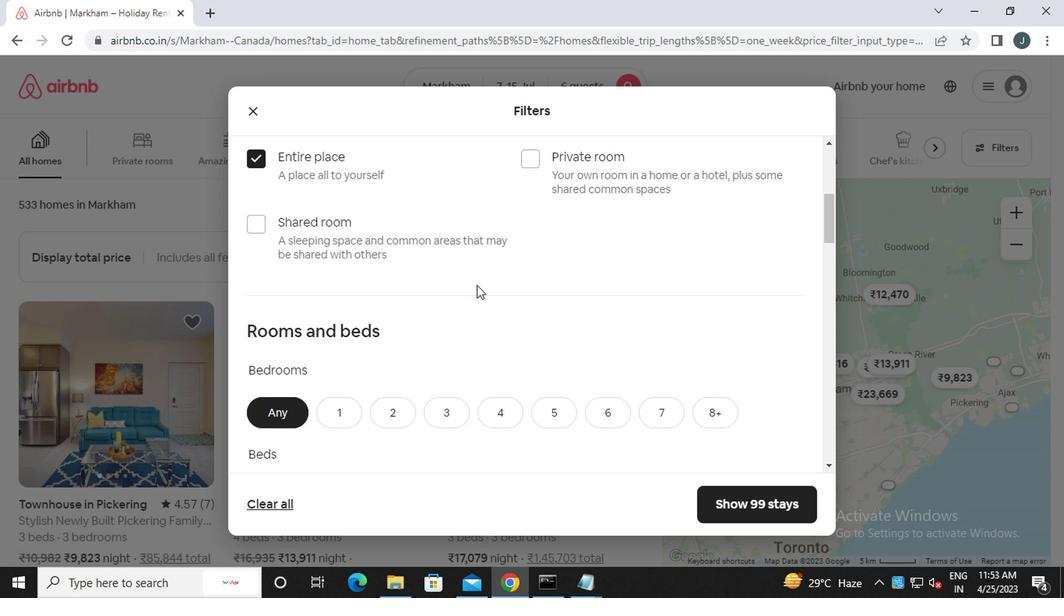 
Action: Mouse scrolled (406, 269) with delta (0, 0)
Screenshot: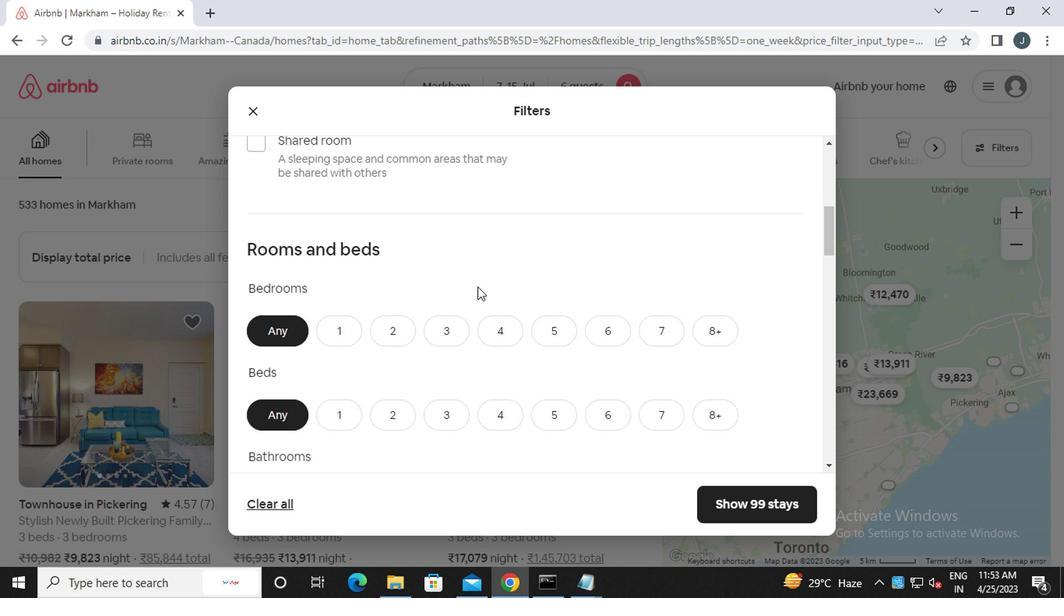 
Action: Mouse moved to (381, 199)
Screenshot: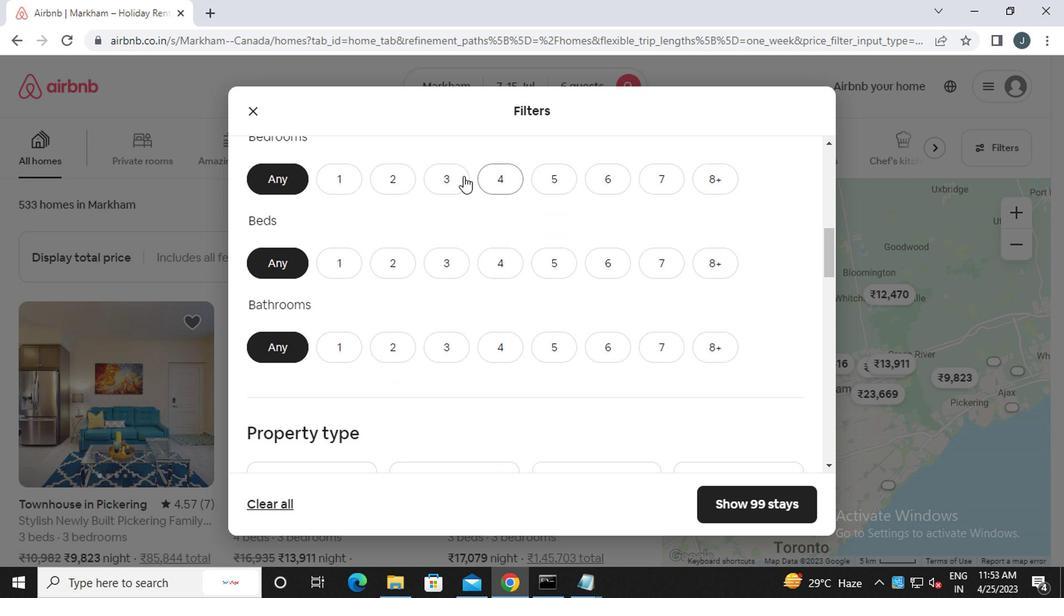 
Action: Mouse pressed left at (381, 199)
Screenshot: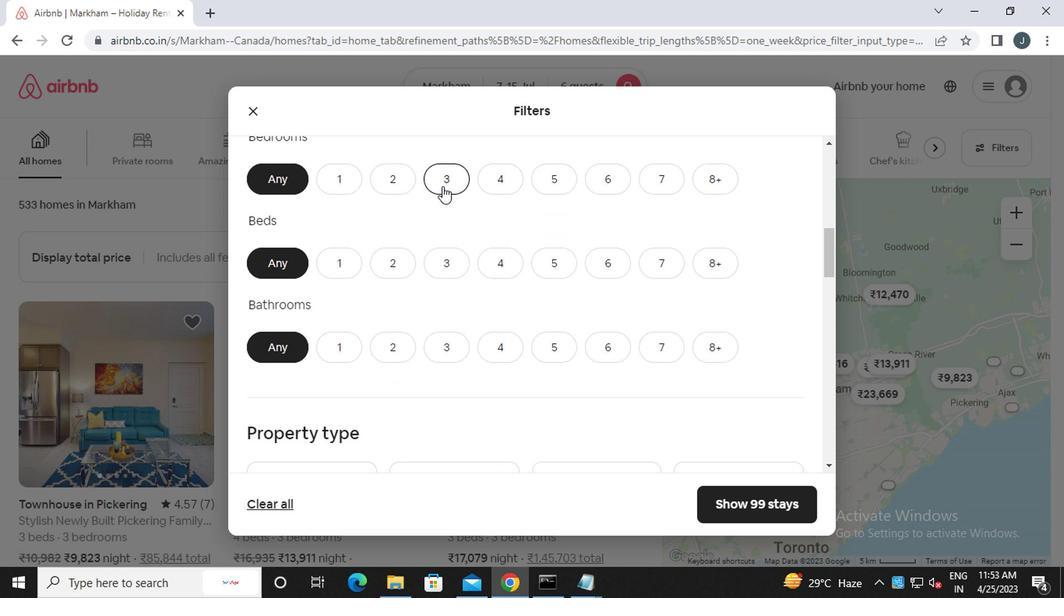
Action: Mouse moved to (386, 251)
Screenshot: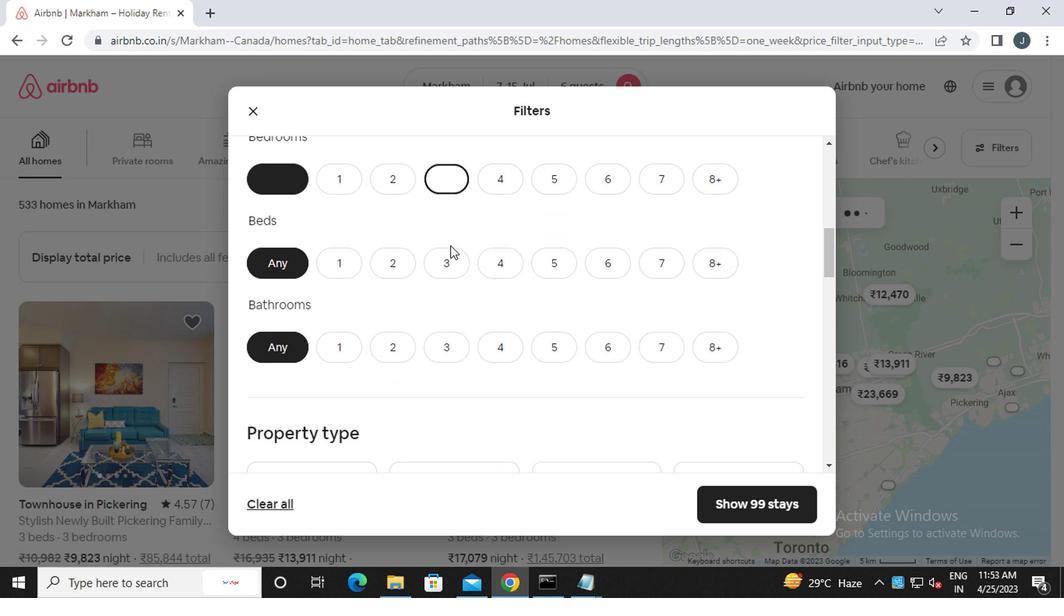 
Action: Mouse pressed left at (386, 251)
Screenshot: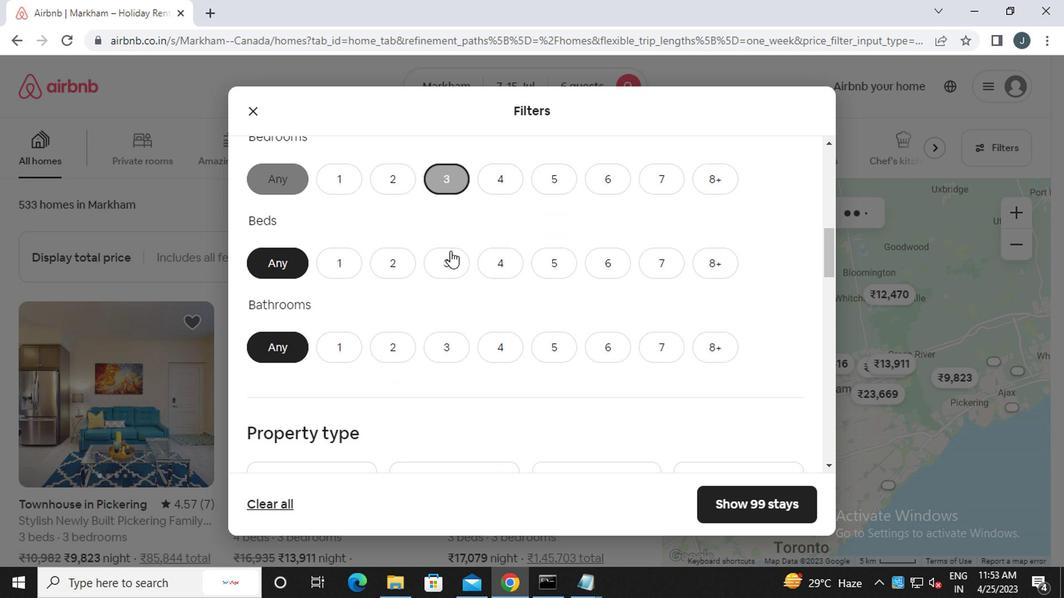 
Action: Mouse moved to (383, 304)
Screenshot: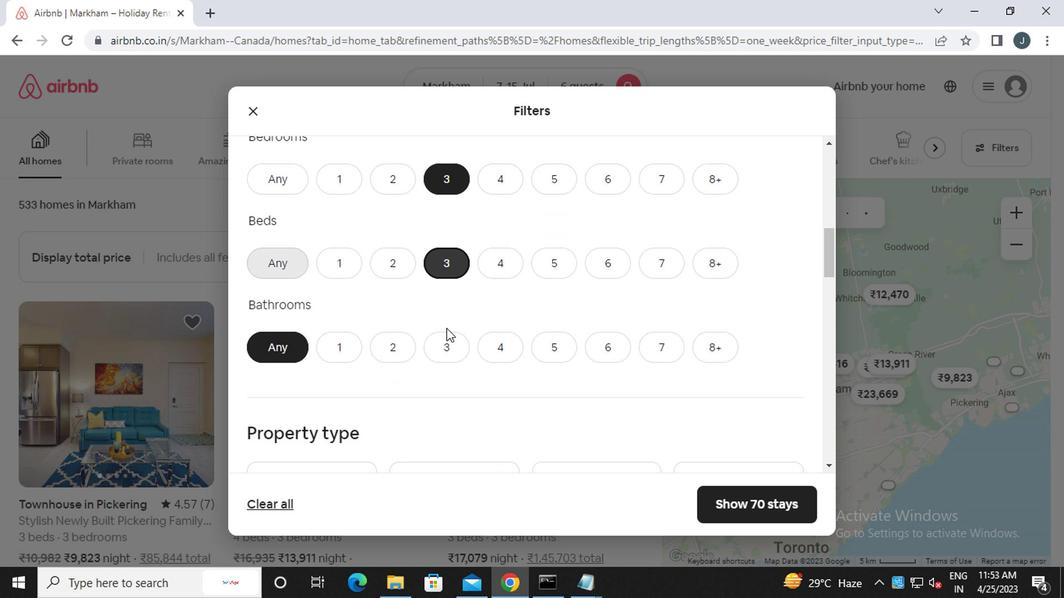 
Action: Mouse pressed left at (383, 304)
Screenshot: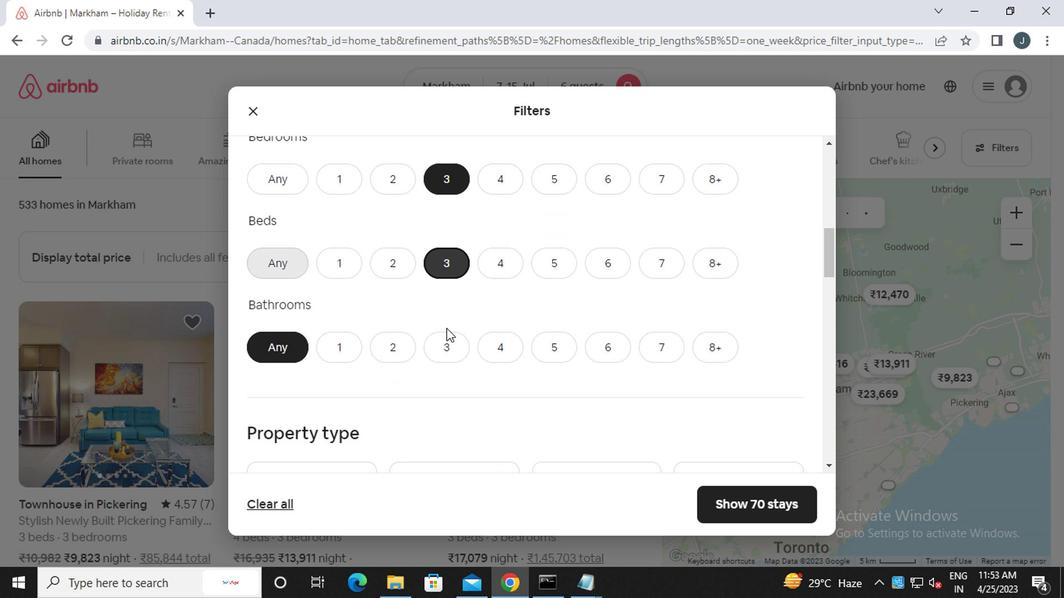 
Action: Mouse moved to (381, 321)
Screenshot: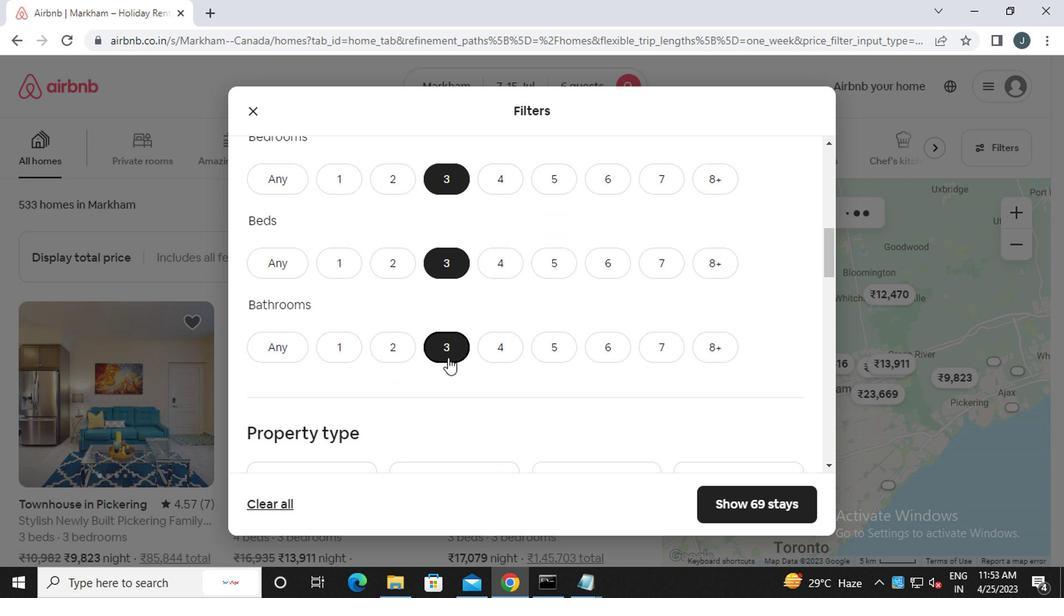 
Action: Mouse scrolled (381, 320) with delta (0, 0)
Screenshot: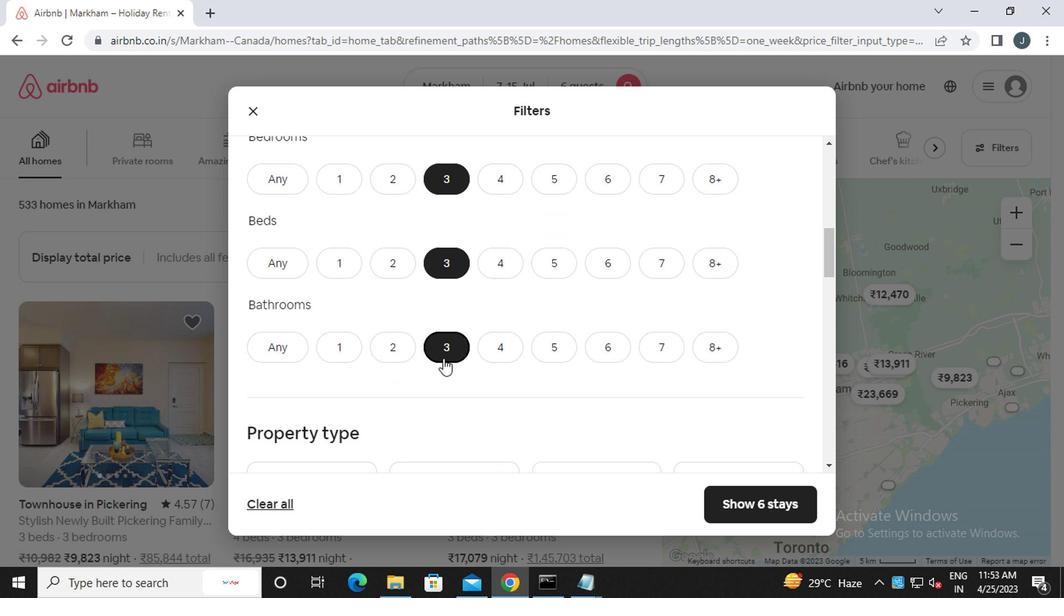 
Action: Mouse moved to (353, 334)
Screenshot: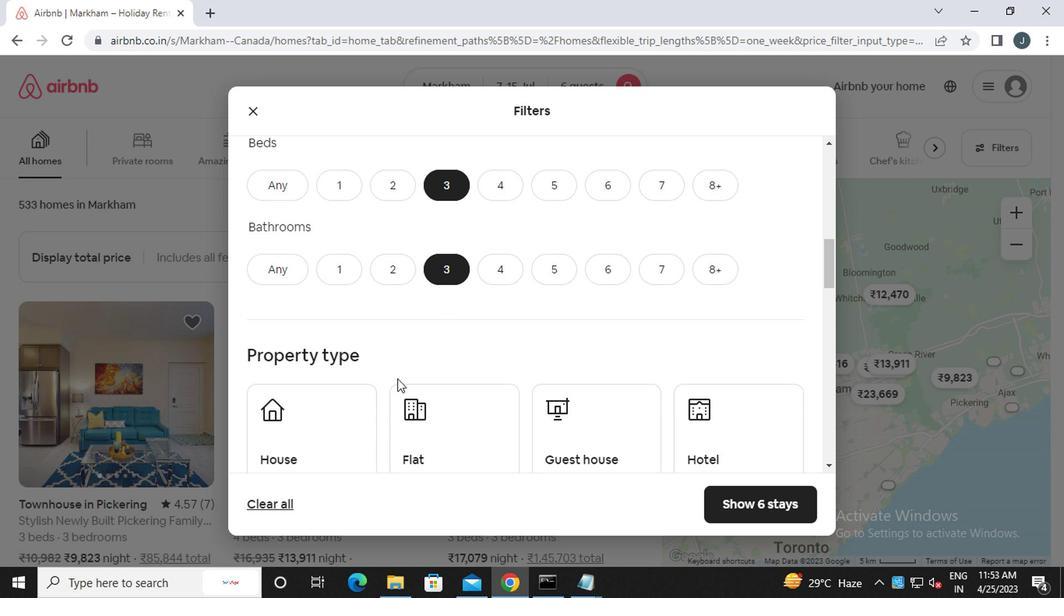 
Action: Mouse scrolled (353, 333) with delta (0, 0)
Screenshot: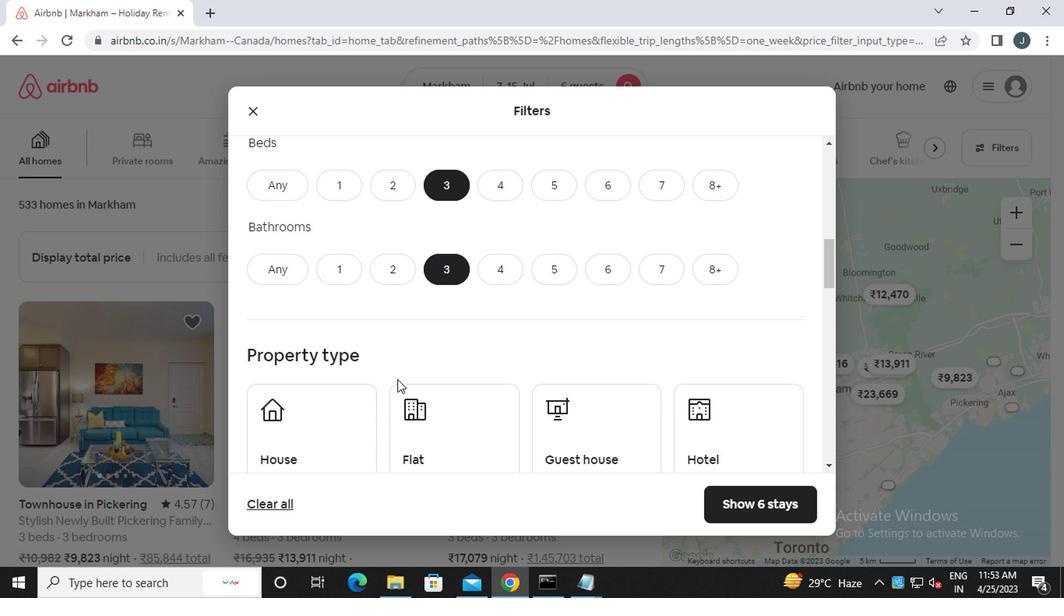 
Action: Mouse scrolled (353, 333) with delta (0, 0)
Screenshot: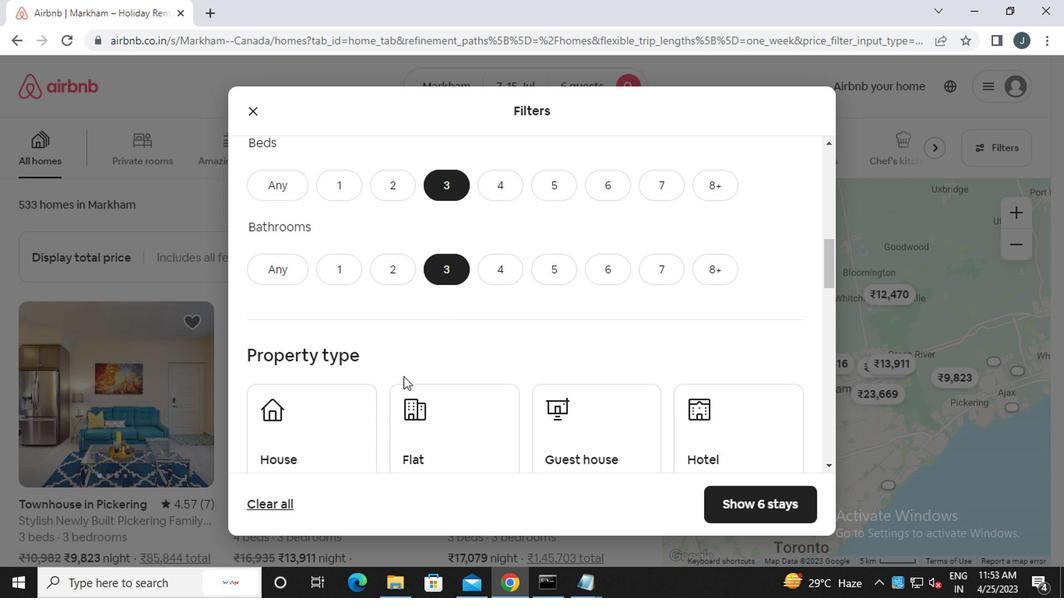 
Action: Mouse moved to (288, 262)
Screenshot: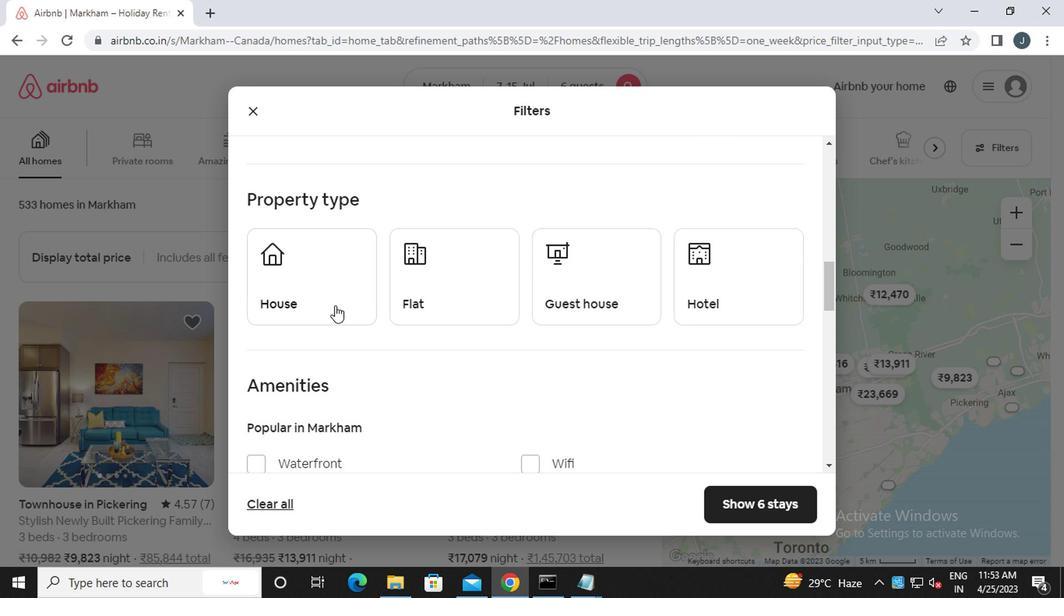 
Action: Mouse pressed left at (288, 262)
Screenshot: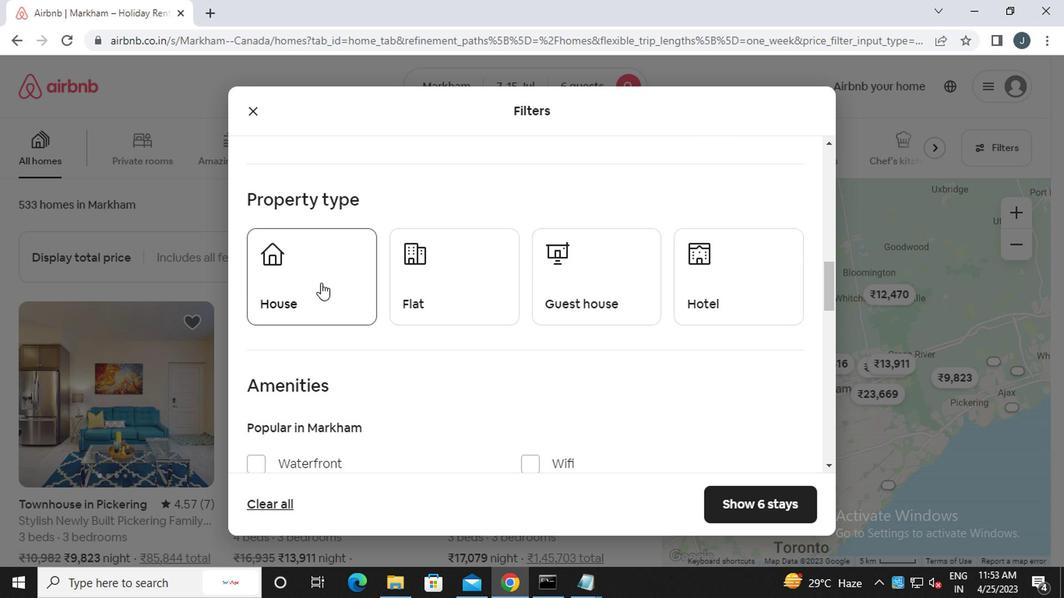 
Action: Mouse moved to (399, 283)
Screenshot: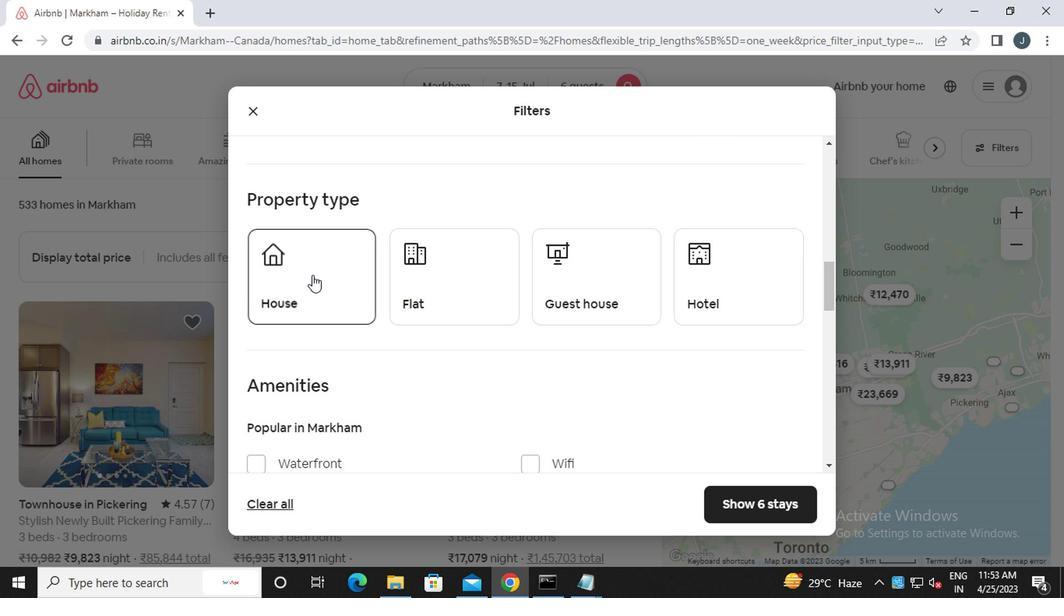 
Action: Mouse pressed left at (399, 283)
Screenshot: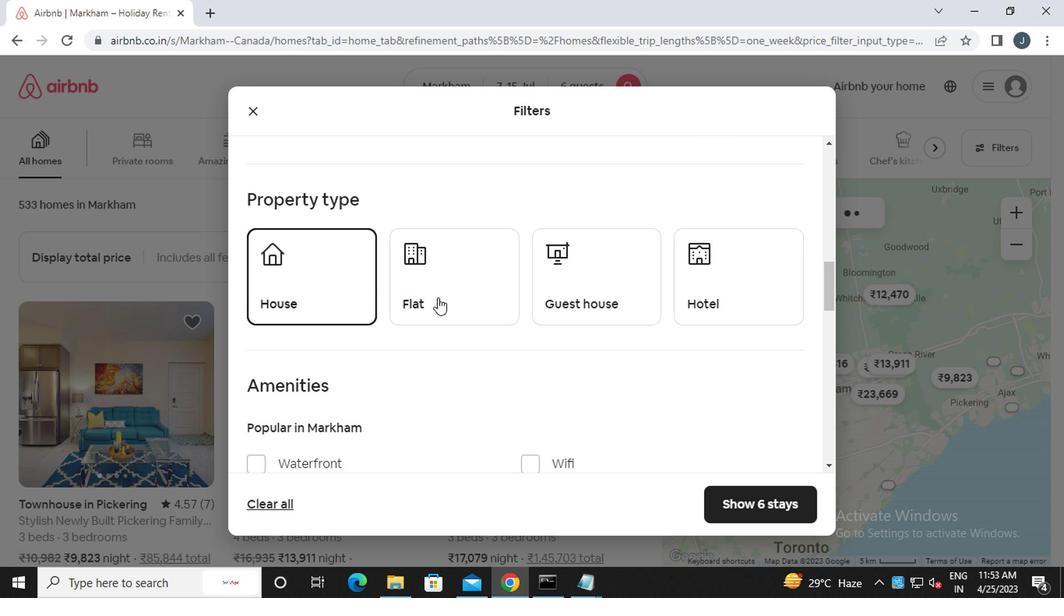 
Action: Mouse moved to (508, 279)
Screenshot: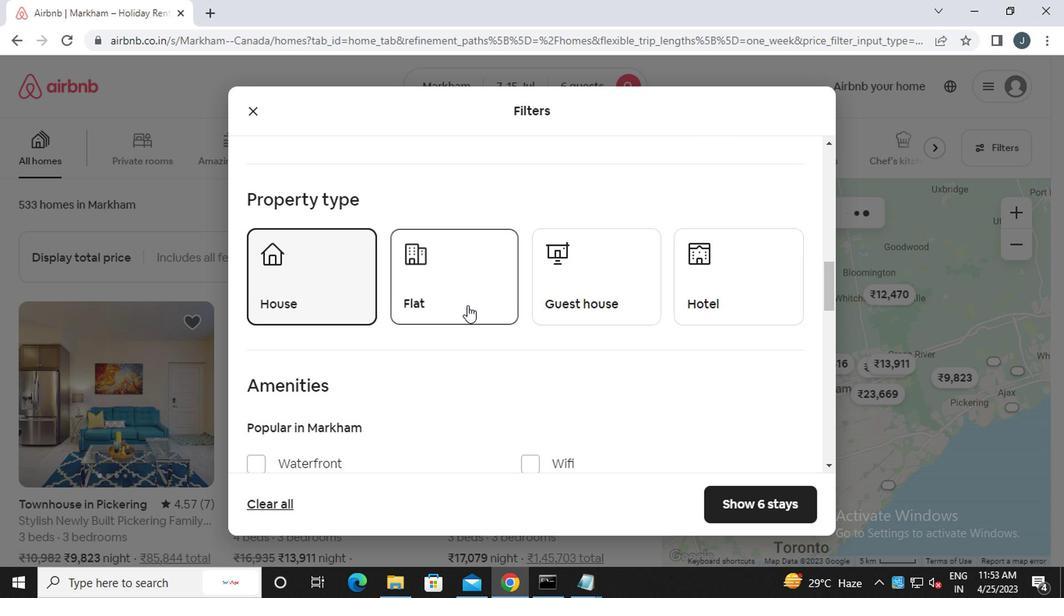 
Action: Mouse pressed left at (508, 279)
Screenshot: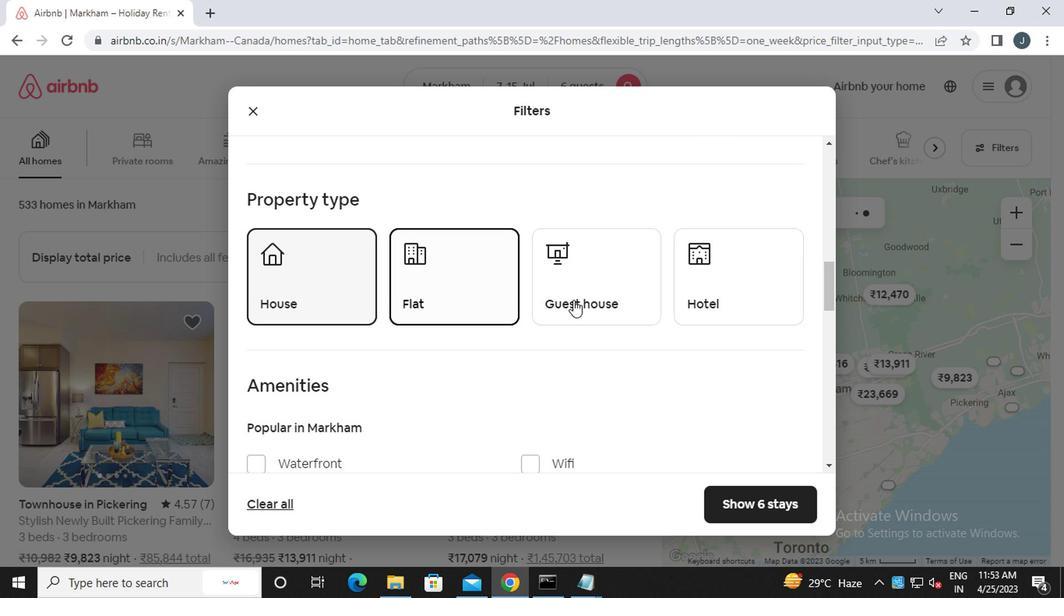 
Action: Mouse moved to (498, 288)
Screenshot: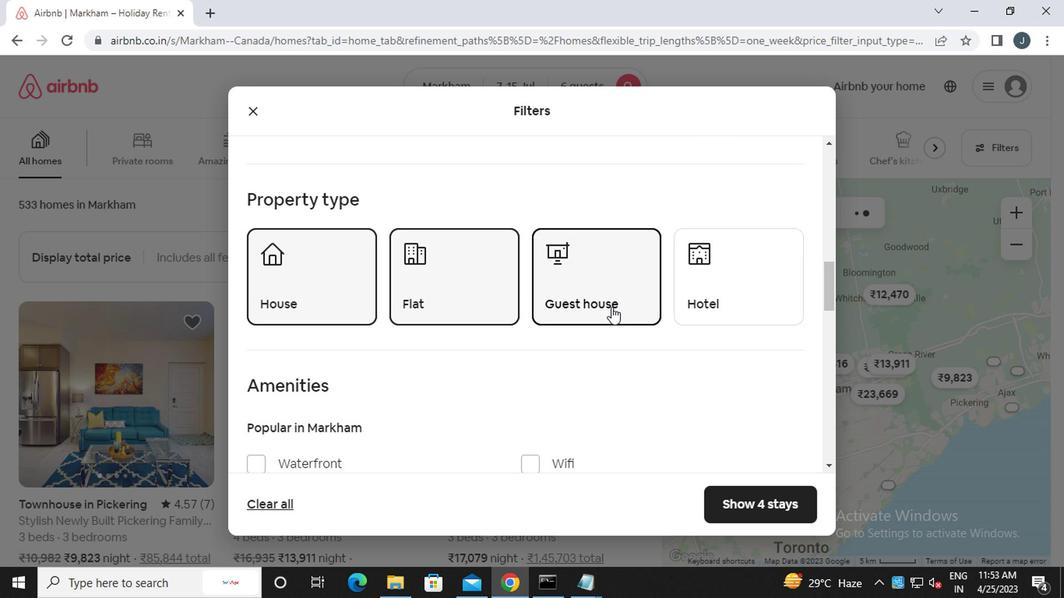 
Action: Mouse scrolled (498, 287) with delta (0, 0)
Screenshot: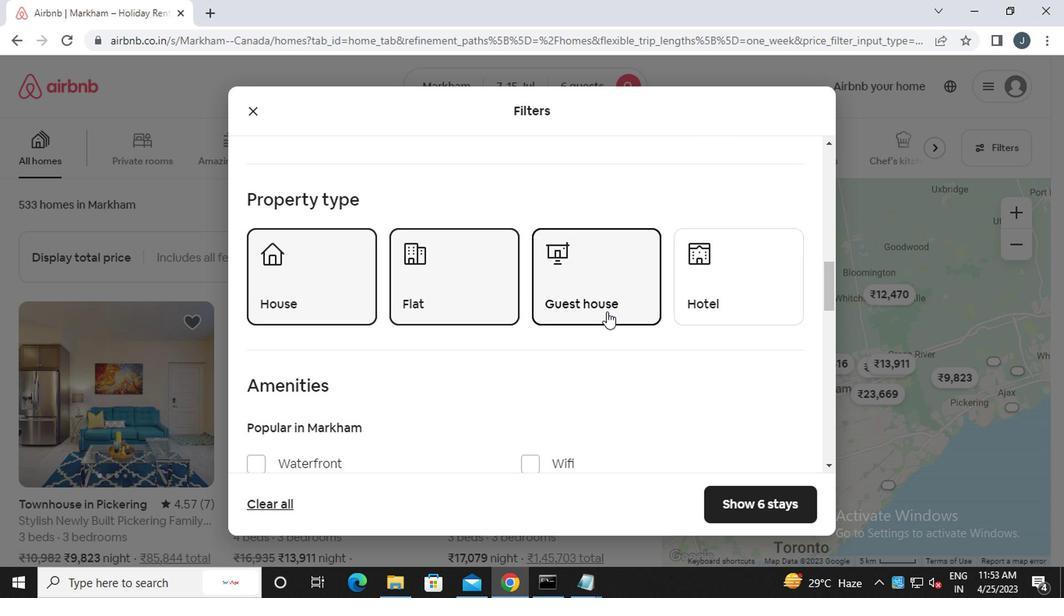 
Action: Mouse scrolled (498, 287) with delta (0, 0)
Screenshot: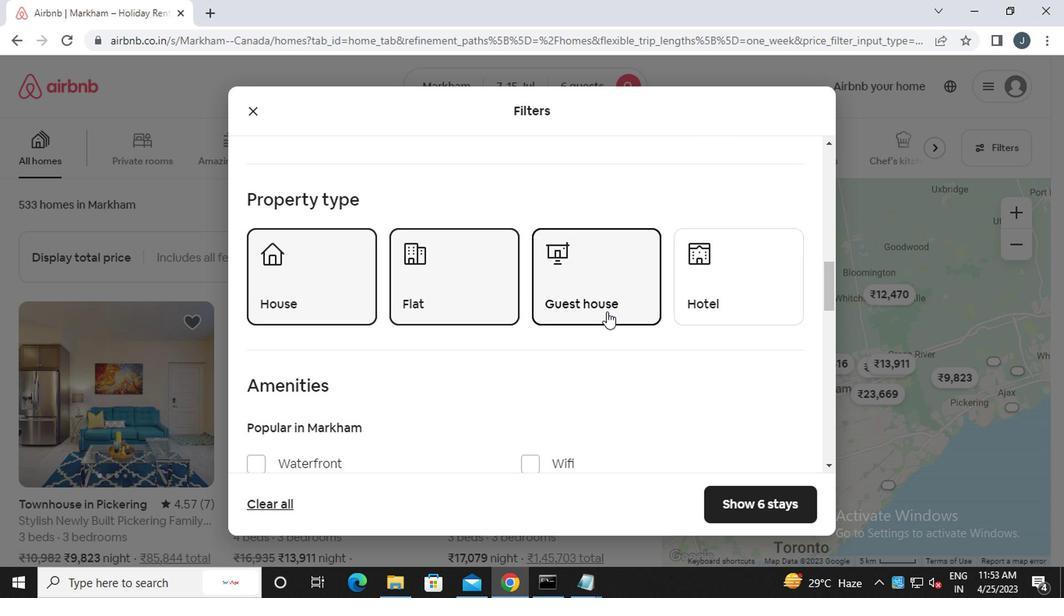 
Action: Mouse scrolled (498, 287) with delta (0, 0)
Screenshot: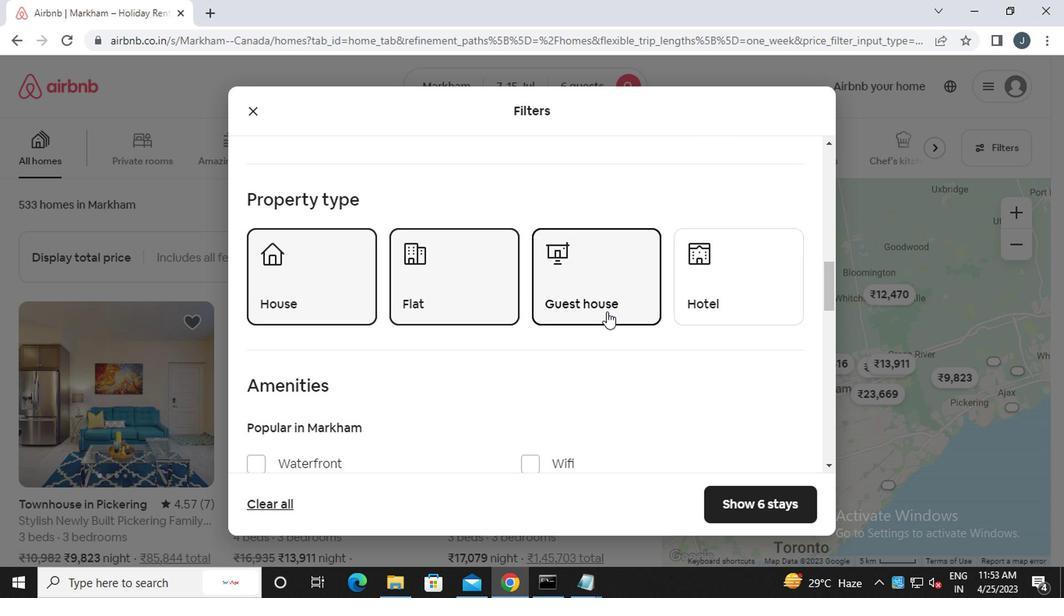 
Action: Mouse scrolled (498, 287) with delta (0, 0)
Screenshot: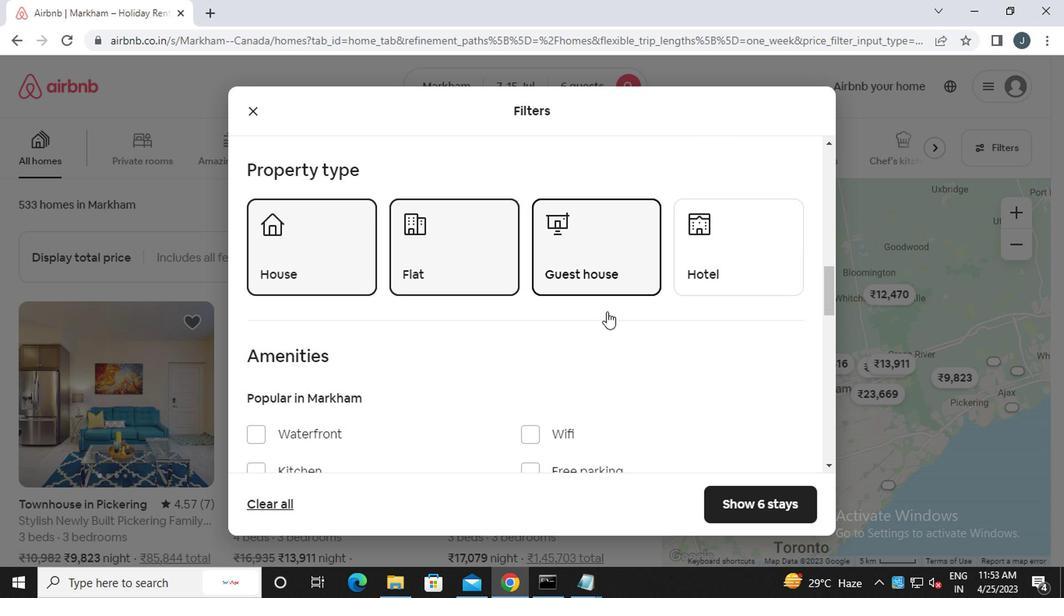 
Action: Mouse scrolled (498, 287) with delta (0, 0)
Screenshot: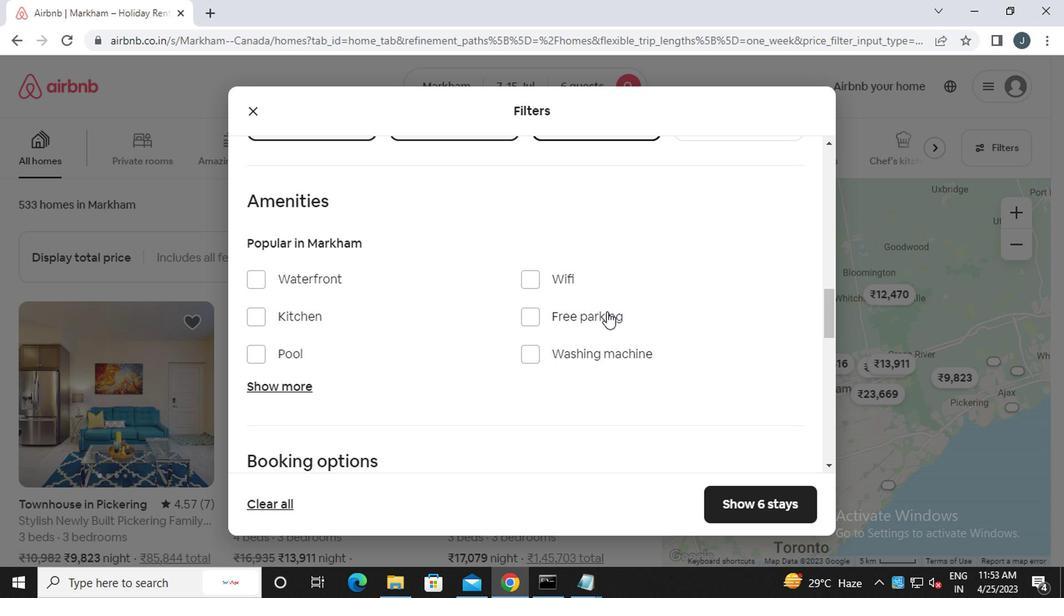 
Action: Mouse moved to (618, 319)
Screenshot: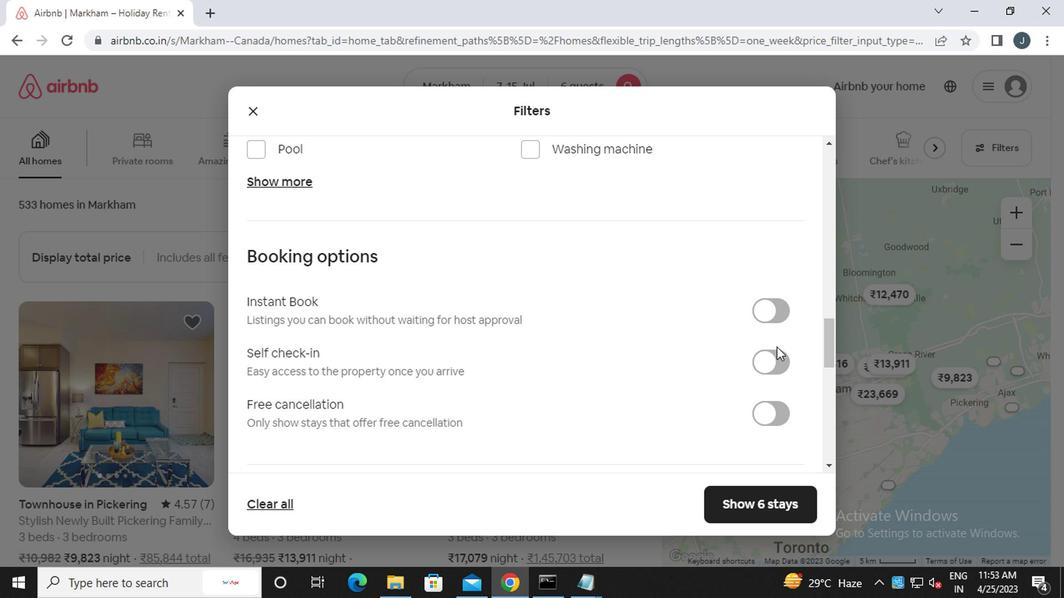 
Action: Mouse pressed left at (618, 319)
Screenshot: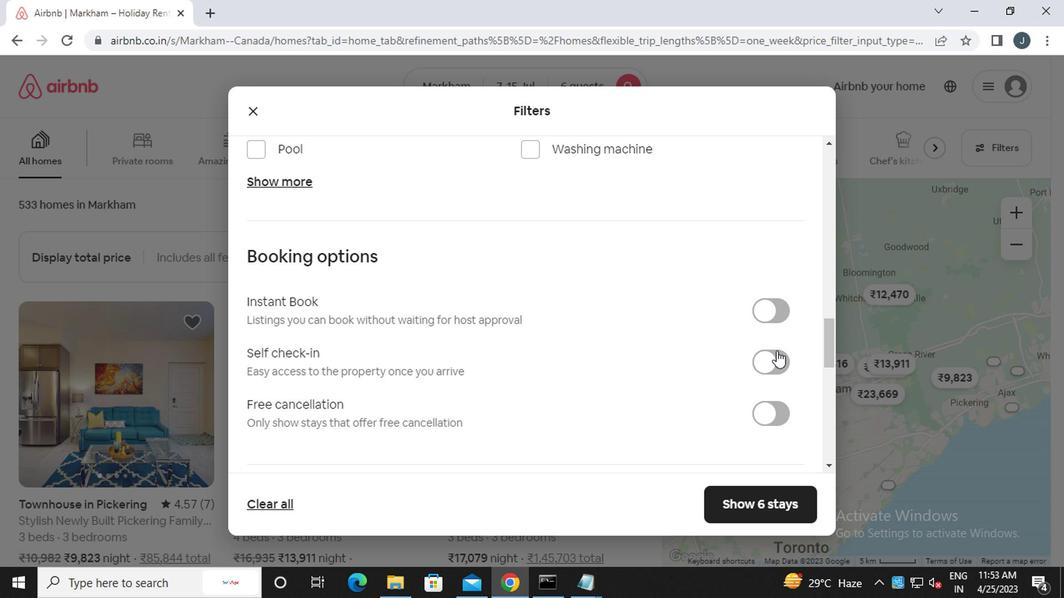 
Action: Mouse moved to (458, 328)
Screenshot: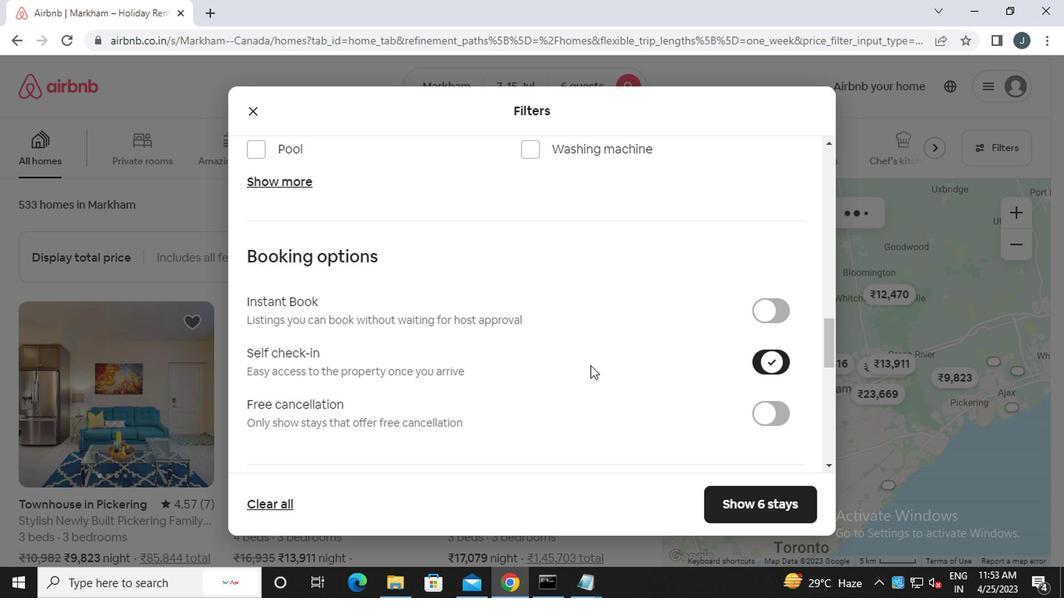 
Action: Mouse scrolled (458, 327) with delta (0, 0)
Screenshot: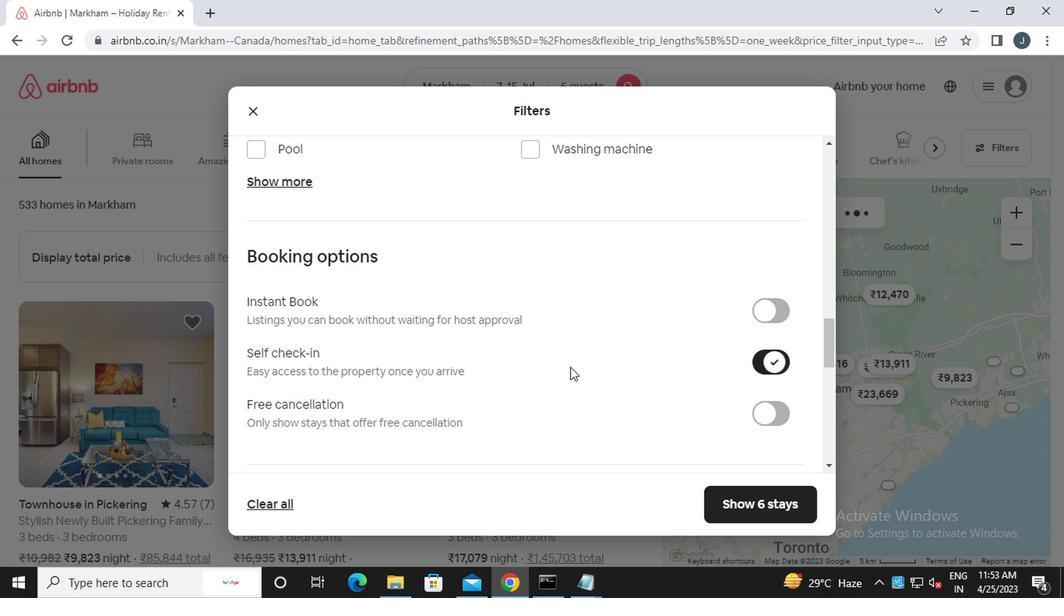 
Action: Mouse scrolled (458, 327) with delta (0, 0)
Screenshot: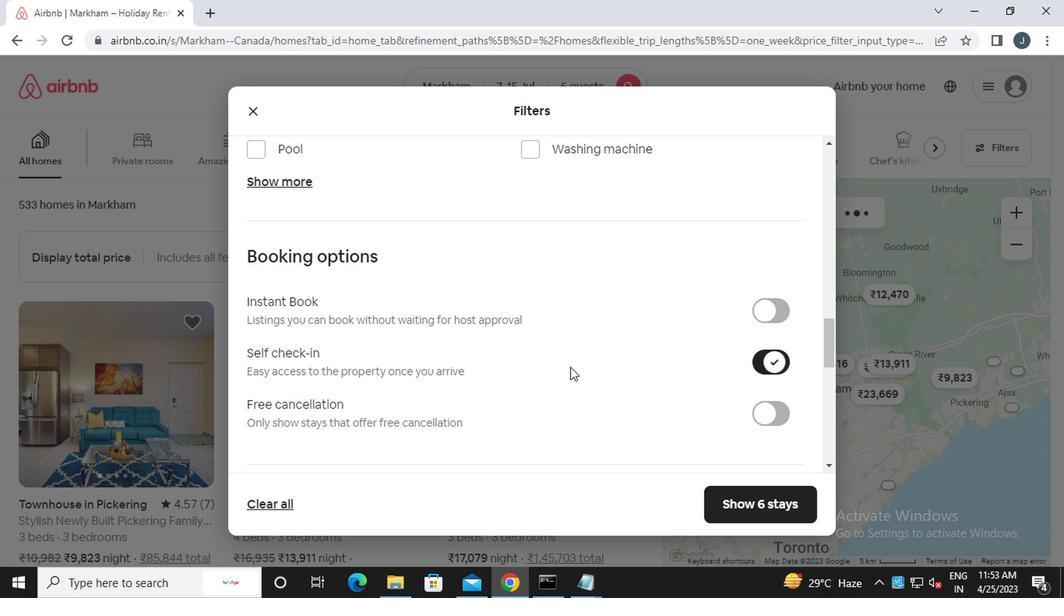 
Action: Mouse scrolled (458, 327) with delta (0, 0)
Screenshot: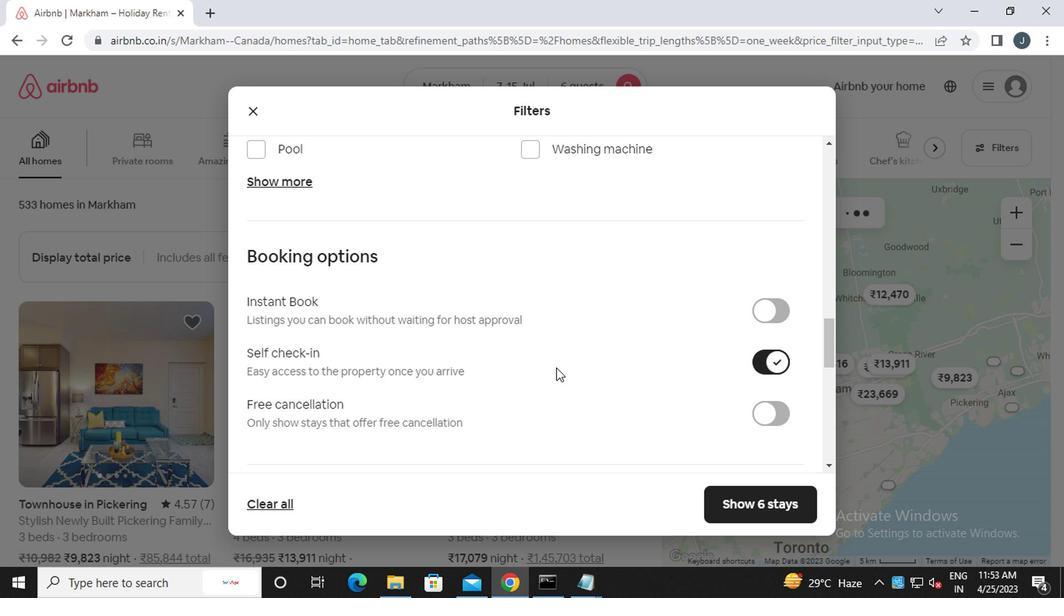 
Action: Mouse moved to (458, 328)
Screenshot: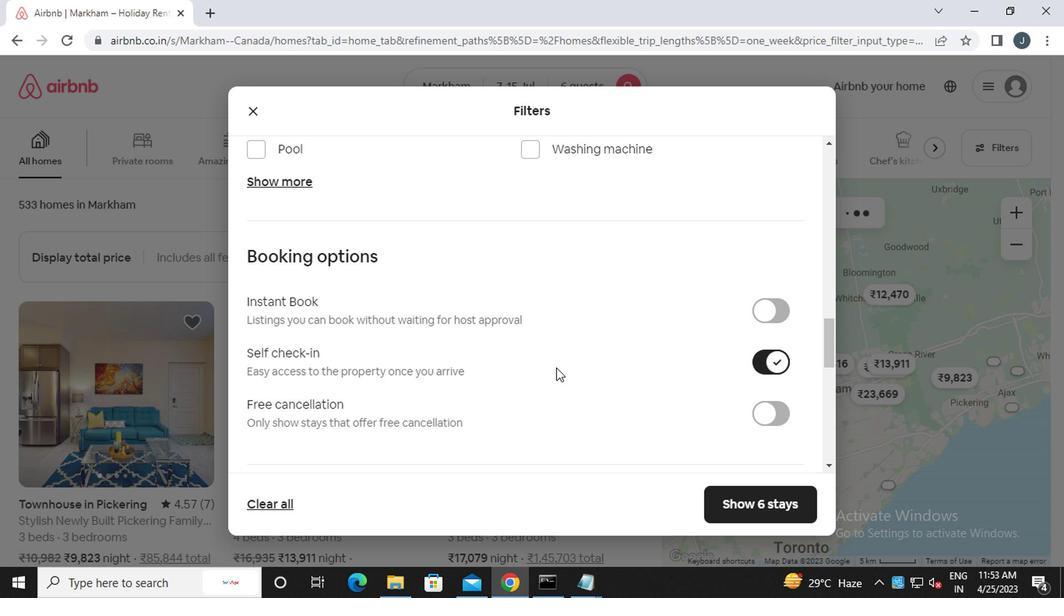 
Action: Mouse scrolled (458, 327) with delta (0, 0)
Screenshot: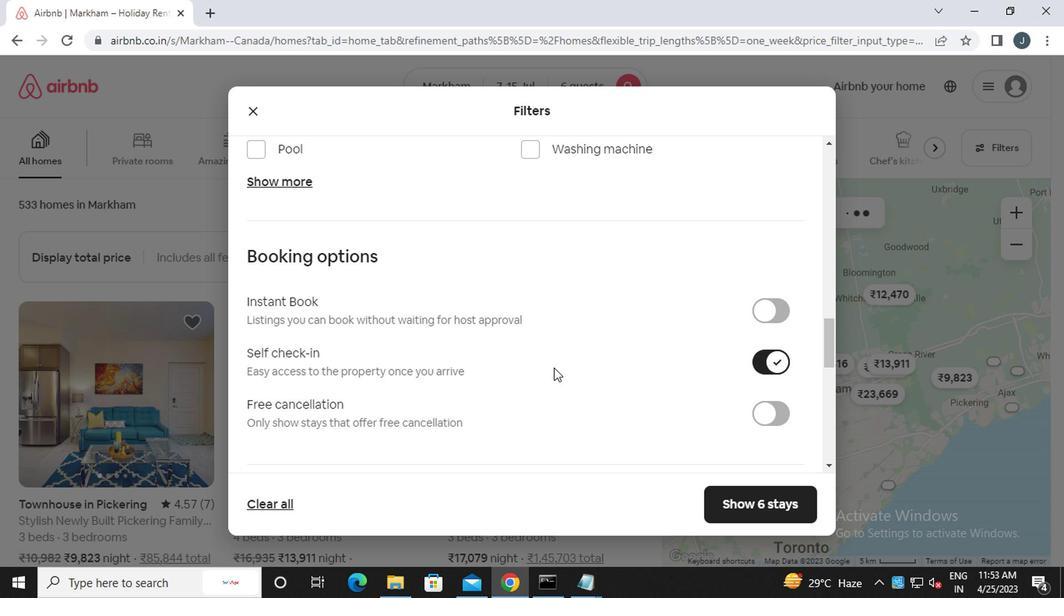 
Action: Mouse moved to (458, 328)
Screenshot: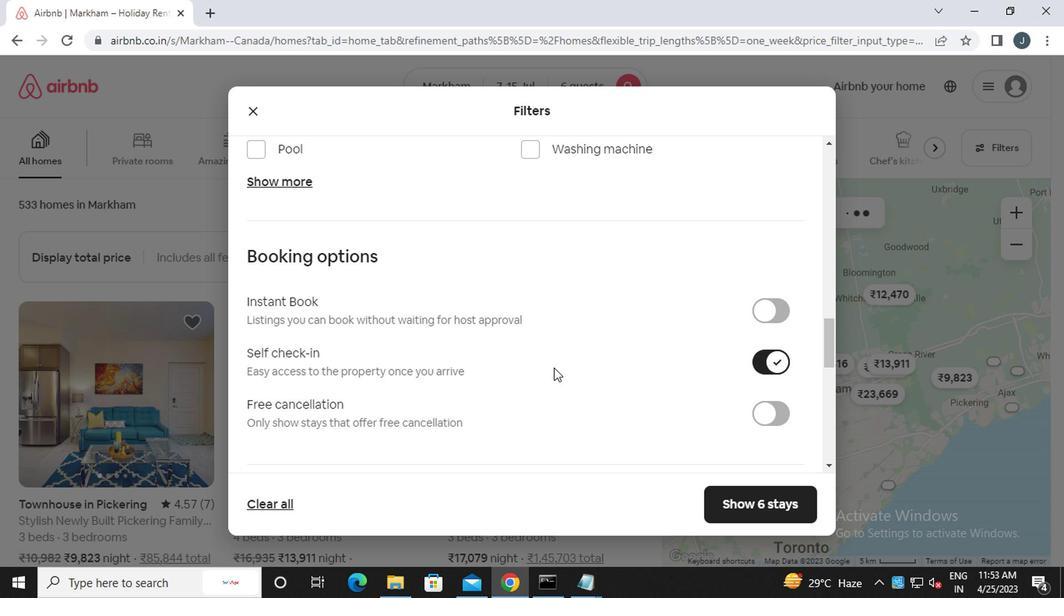 
Action: Mouse scrolled (458, 327) with delta (0, 0)
Screenshot: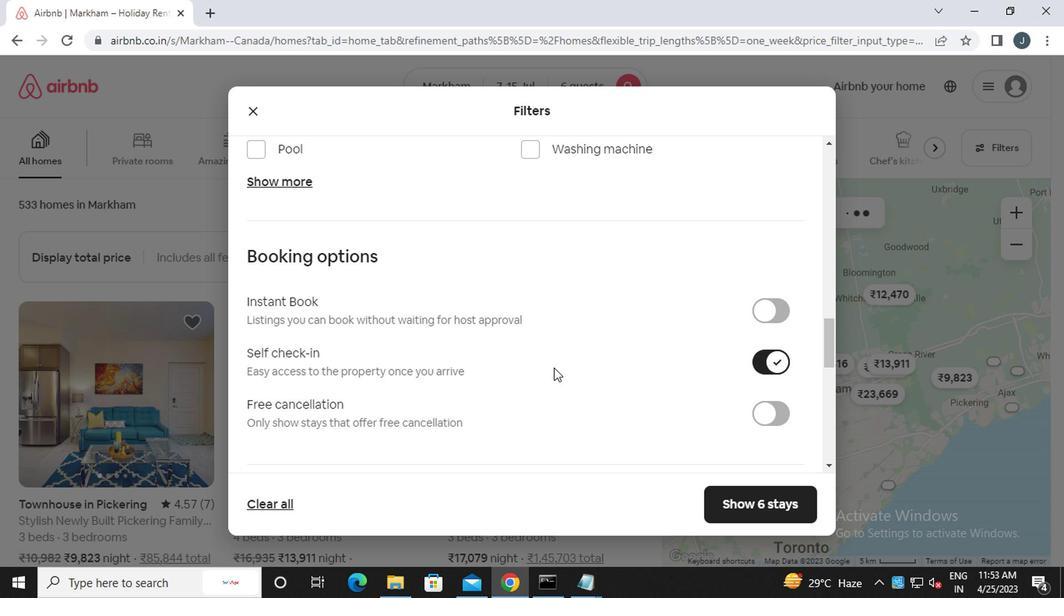 
Action: Mouse moved to (305, 324)
Screenshot: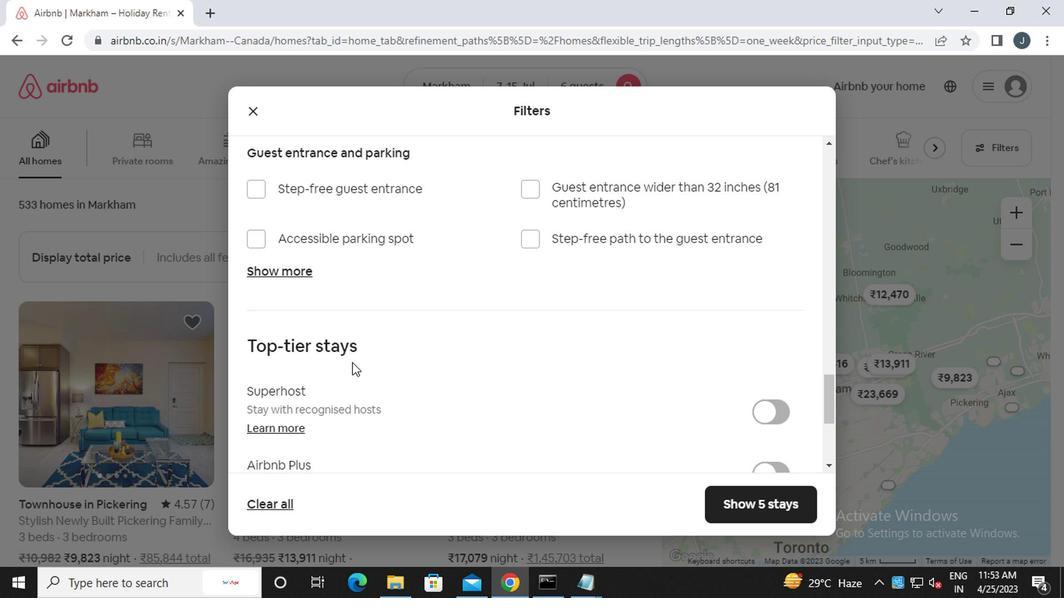 
Action: Mouse scrolled (305, 323) with delta (0, 0)
Screenshot: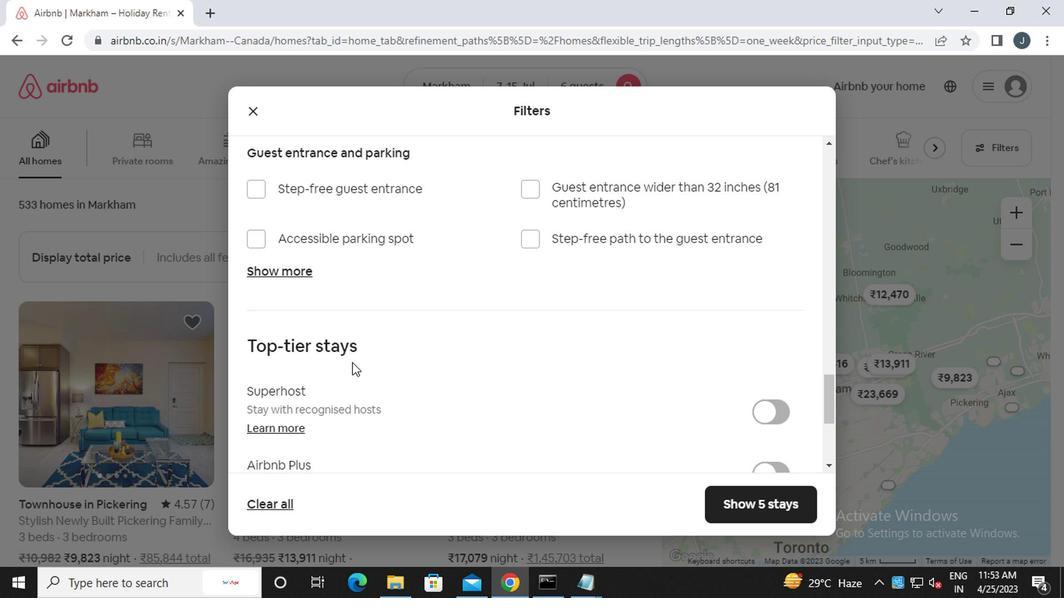 
Action: Mouse moved to (305, 324)
Screenshot: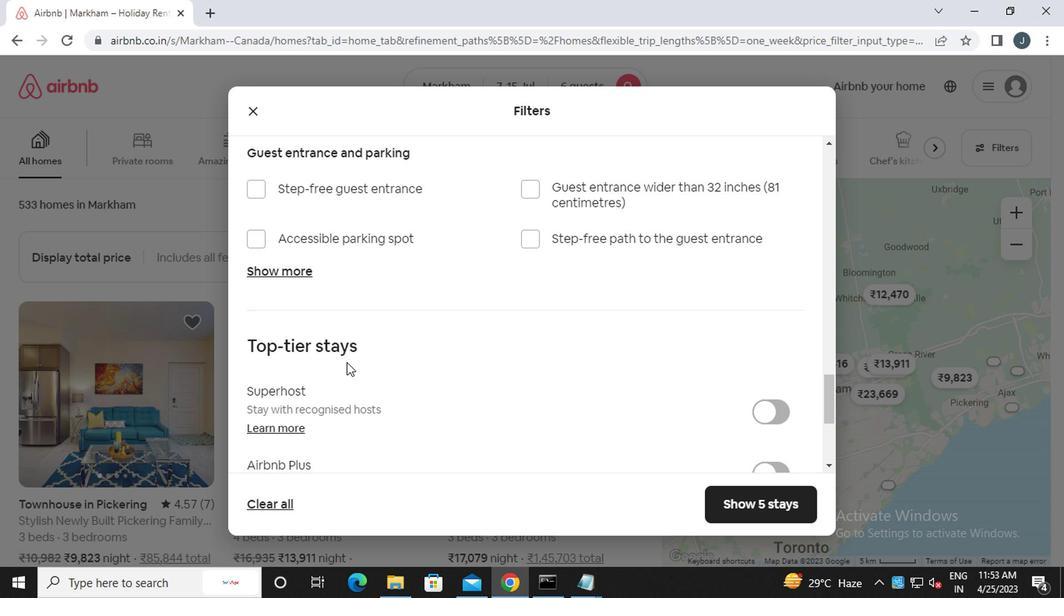 
Action: Mouse scrolled (305, 324) with delta (0, 0)
Screenshot: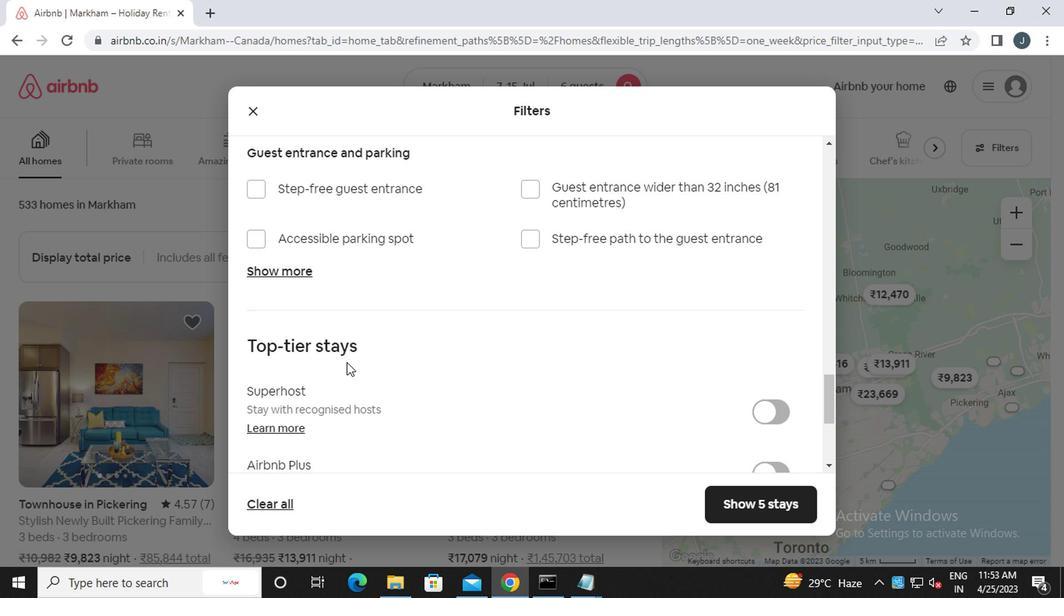 
Action: Mouse moved to (305, 324)
Screenshot: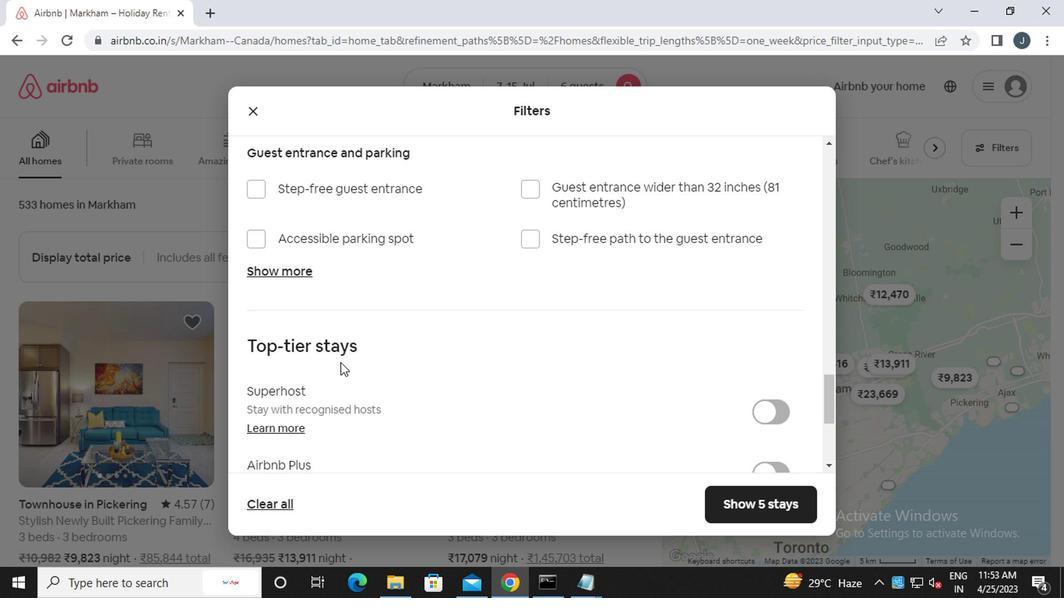 
Action: Mouse scrolled (305, 324) with delta (0, 0)
Screenshot: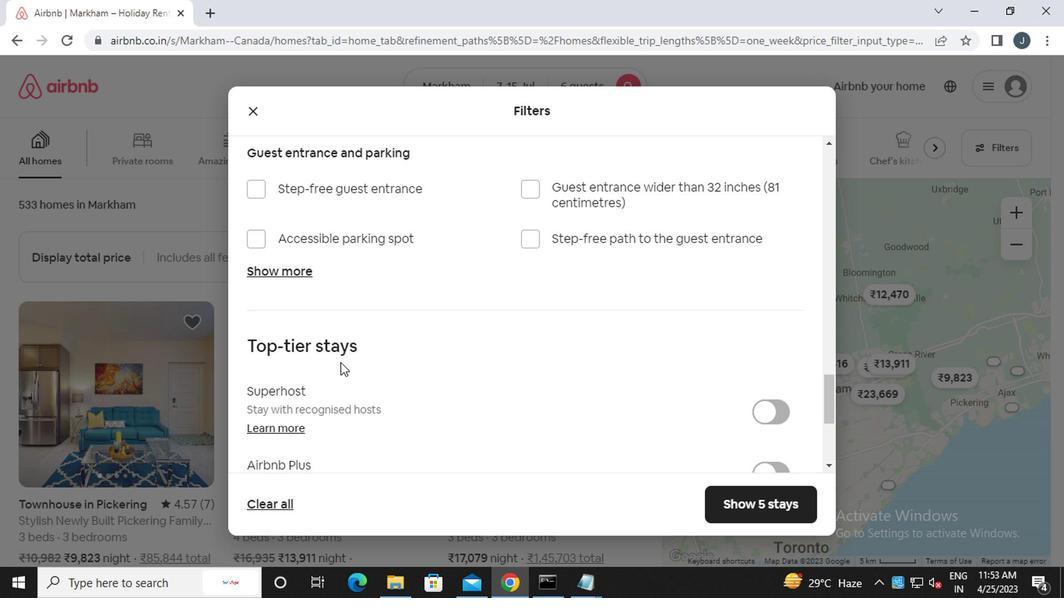 
Action: Mouse moved to (247, 329)
Screenshot: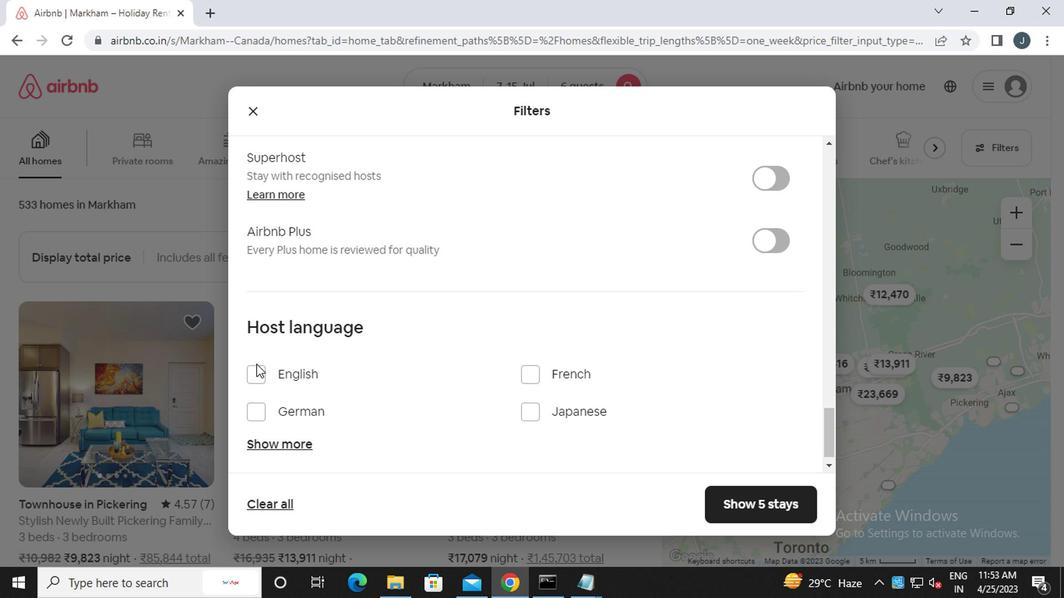 
Action: Mouse pressed left at (247, 329)
Screenshot: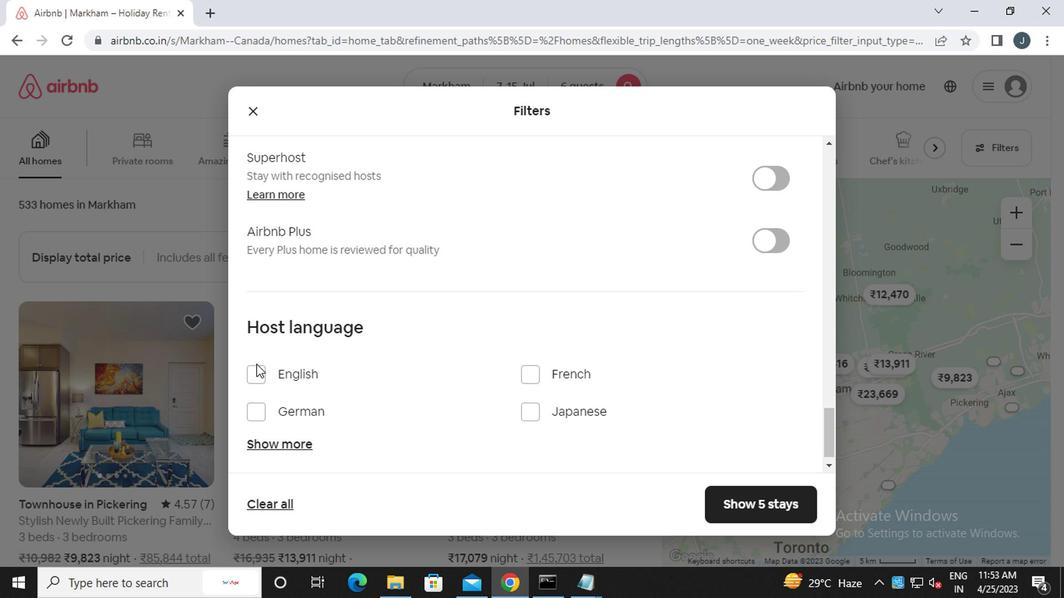 
Action: Mouse moved to (613, 426)
Screenshot: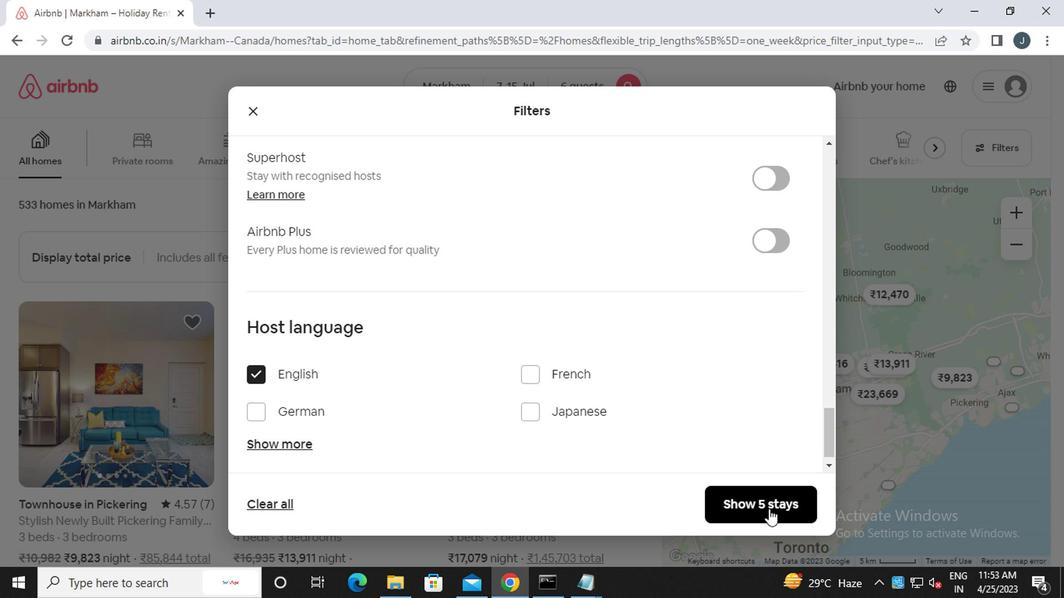 
Action: Mouse pressed left at (613, 426)
Screenshot: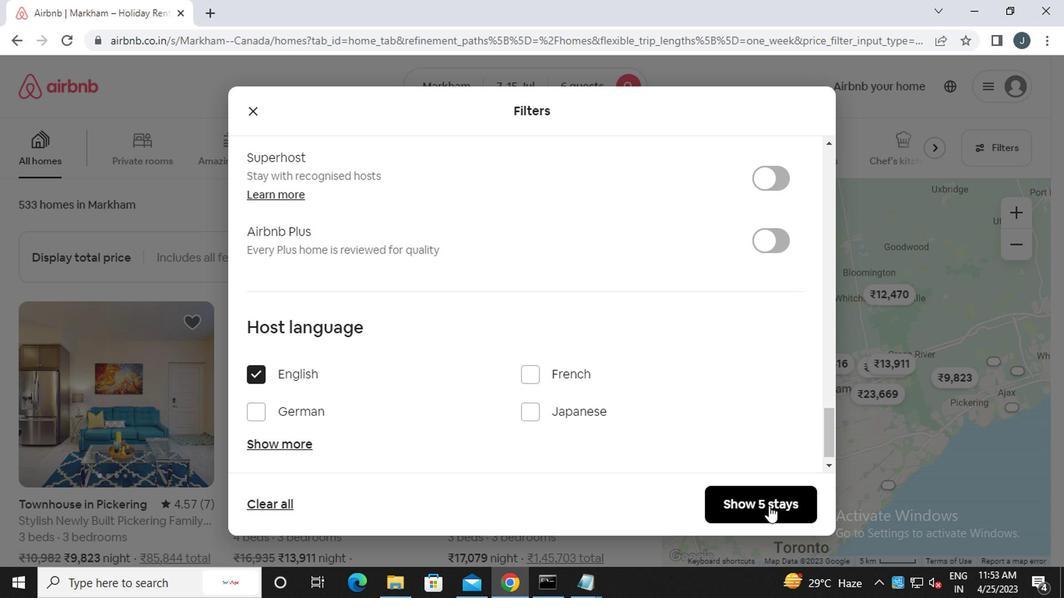 
Action: Mouse moved to (611, 421)
Screenshot: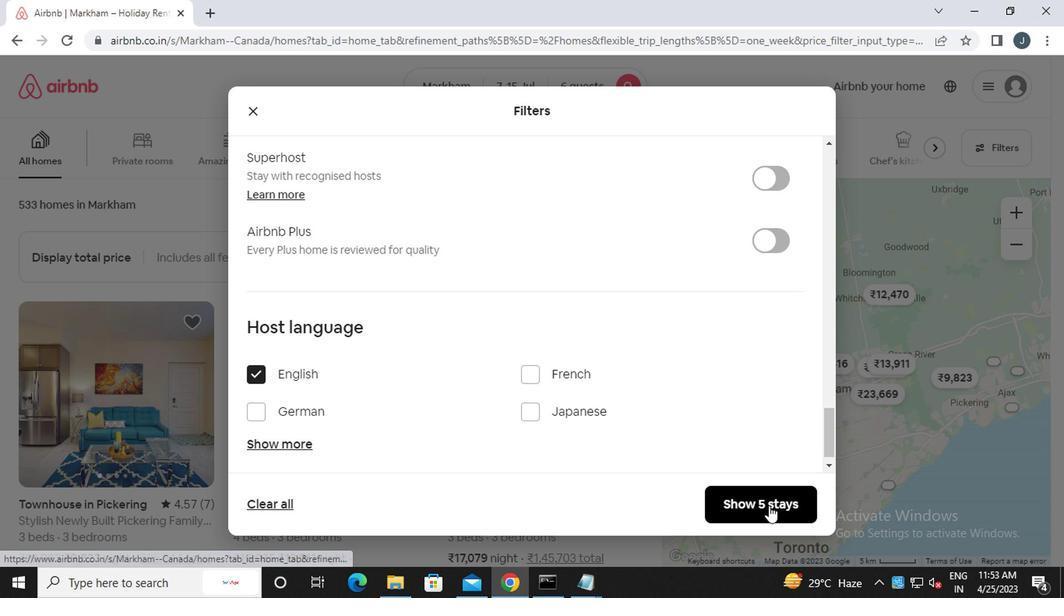 
